 Task: Check the percentage active listings of eat-in area in the last 5 years.
Action: Mouse moved to (753, 218)
Screenshot: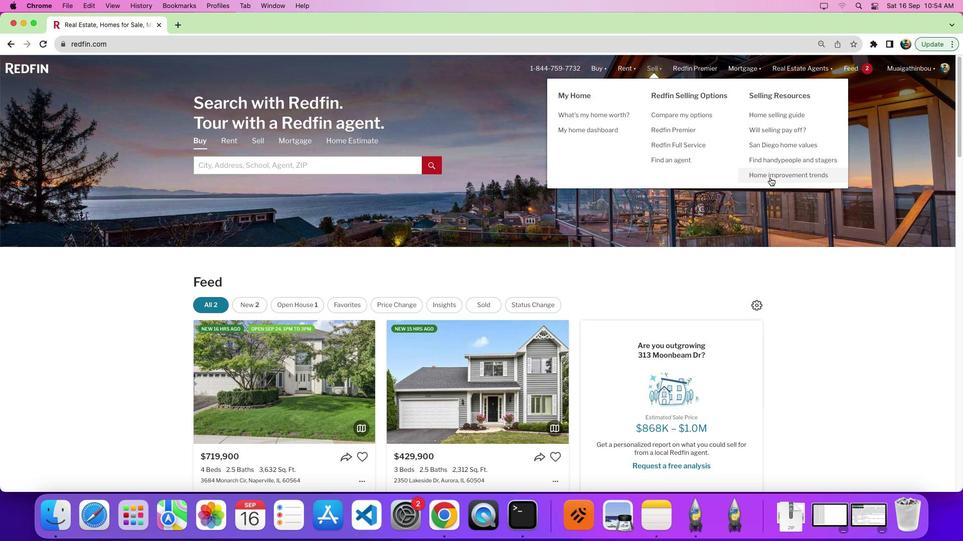 
Action: Mouse pressed left at (753, 218)
Screenshot: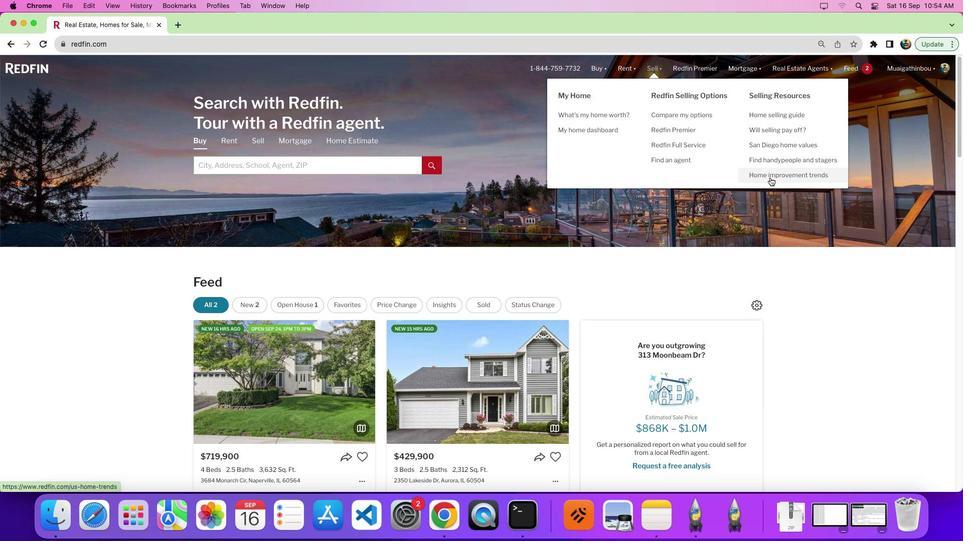 
Action: Mouse pressed left at (753, 218)
Screenshot: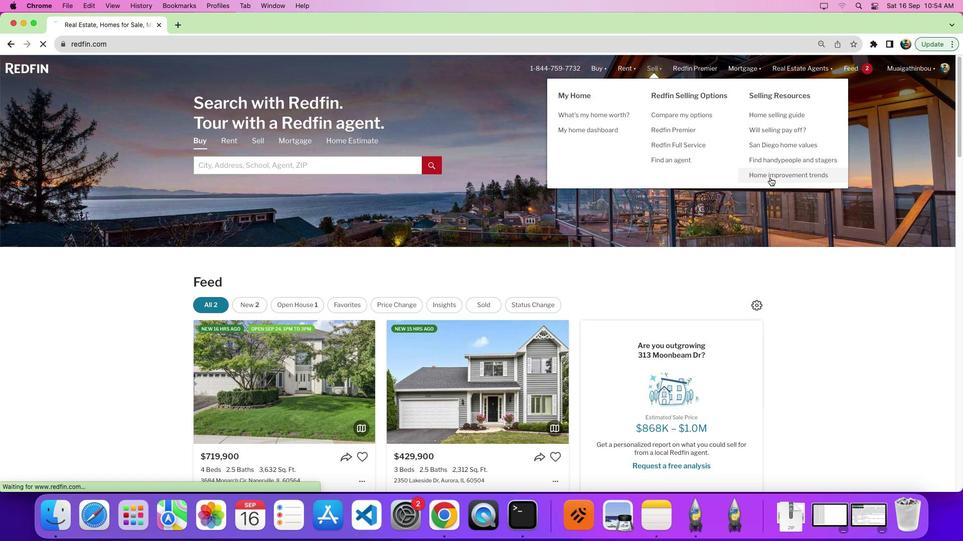 
Action: Mouse moved to (288, 226)
Screenshot: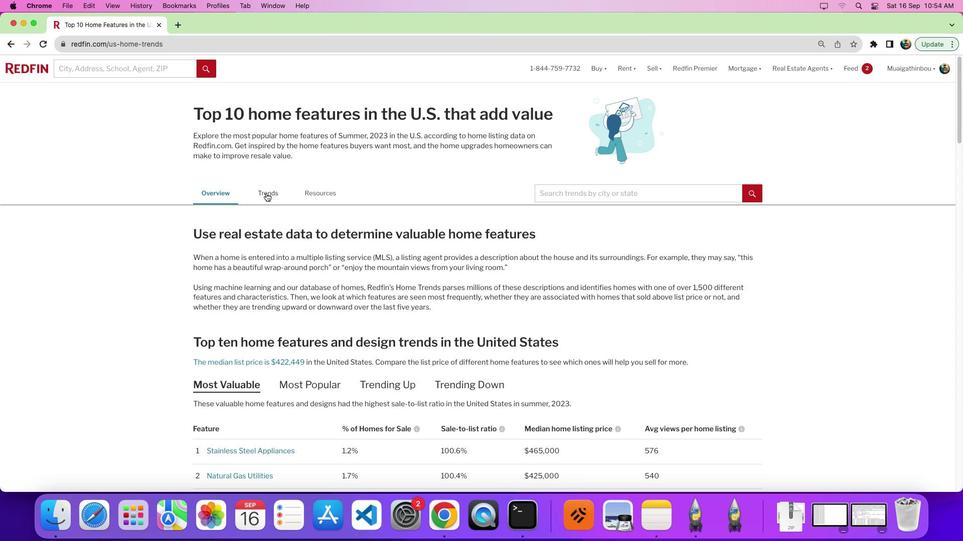 
Action: Mouse pressed left at (288, 226)
Screenshot: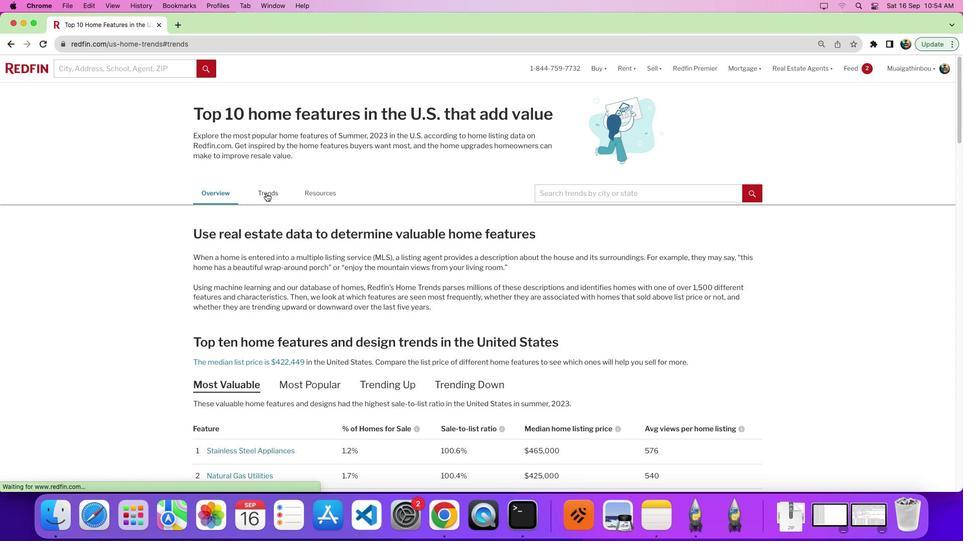 
Action: Mouse moved to (472, 268)
Screenshot: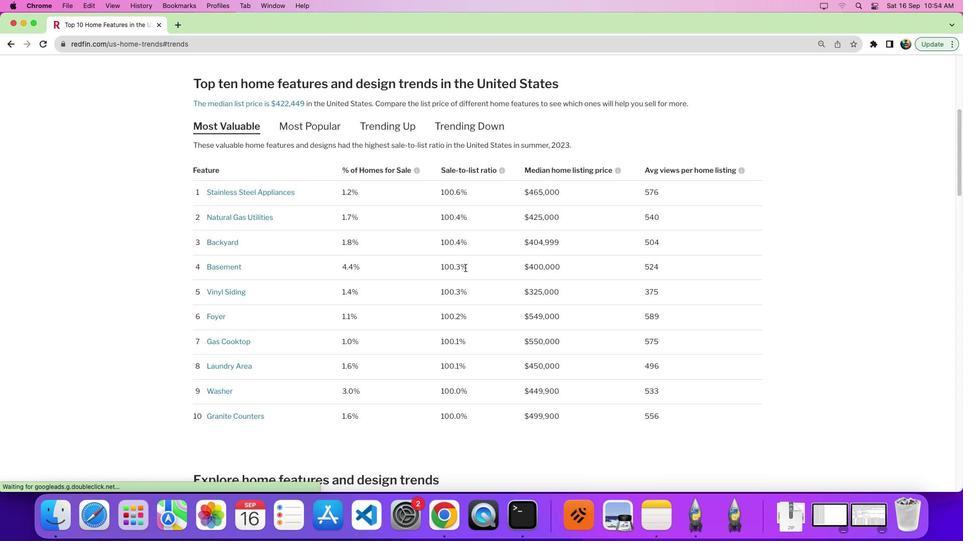 
Action: Mouse scrolled (472, 268) with delta (44, 117)
Screenshot: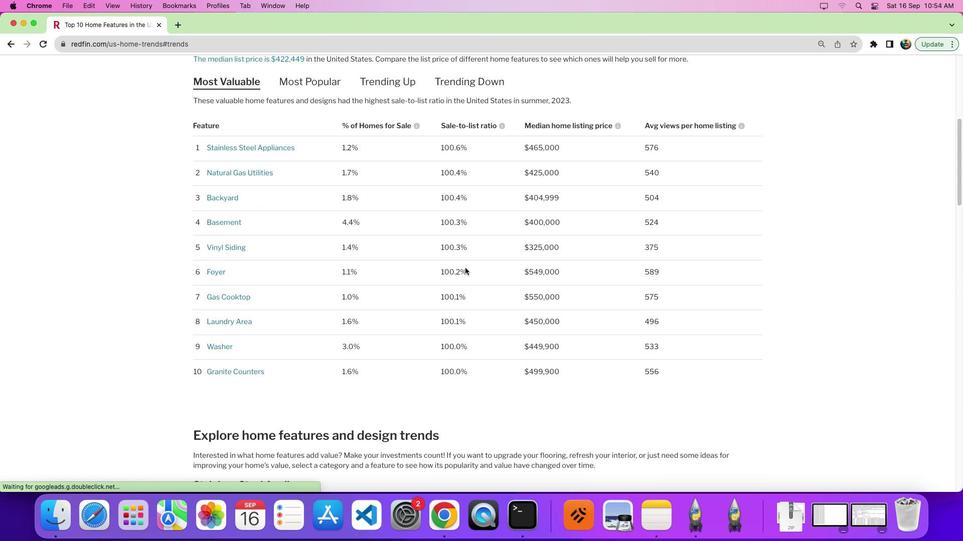 
Action: Mouse scrolled (472, 268) with delta (44, 117)
Screenshot: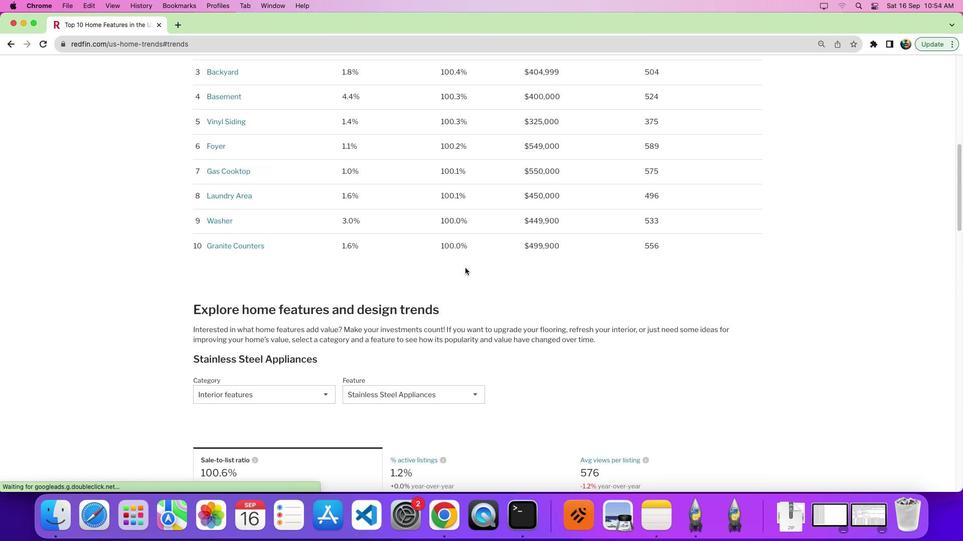 
Action: Mouse scrolled (472, 268) with delta (44, 115)
Screenshot: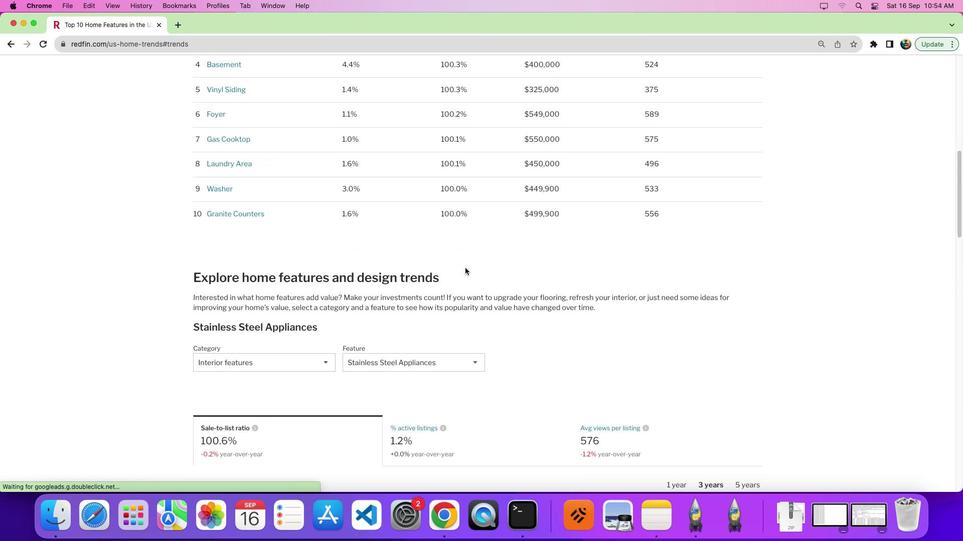 
Action: Mouse scrolled (472, 268) with delta (44, 117)
Screenshot: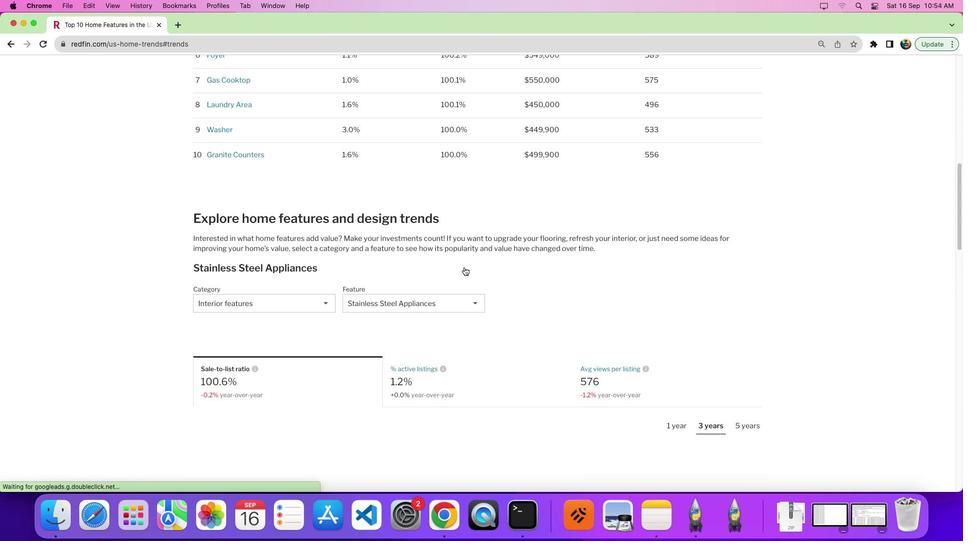 
Action: Mouse scrolled (472, 268) with delta (44, 117)
Screenshot: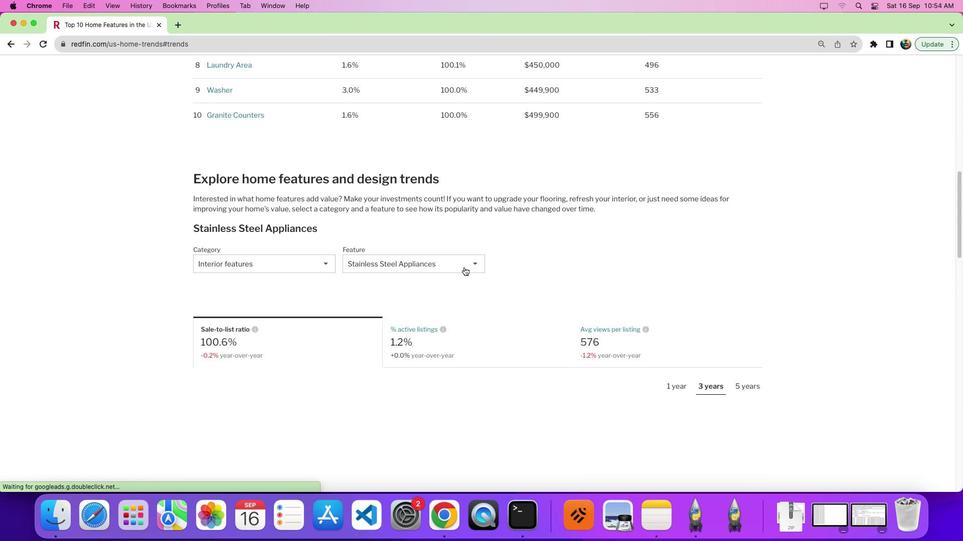 
Action: Mouse scrolled (472, 268) with delta (44, 115)
Screenshot: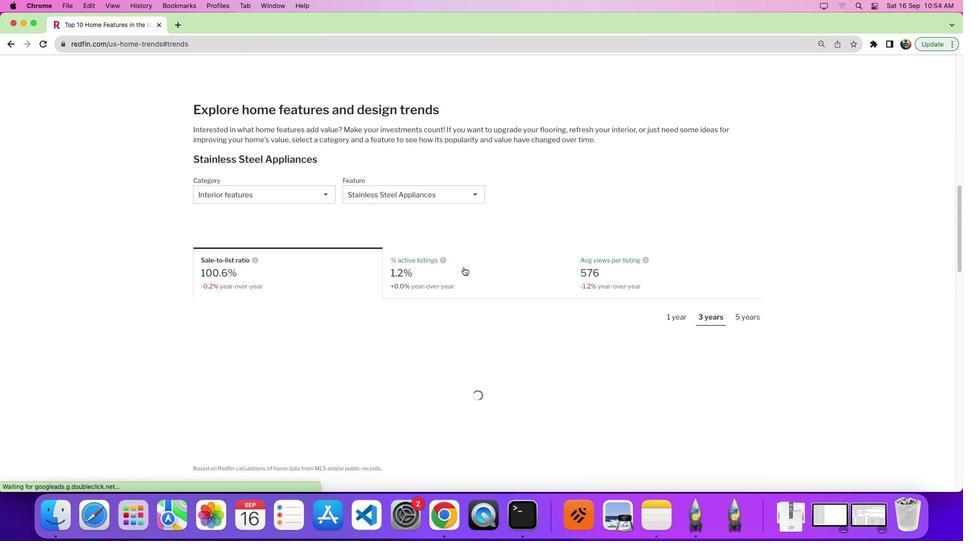 
Action: Mouse moved to (441, 237)
Screenshot: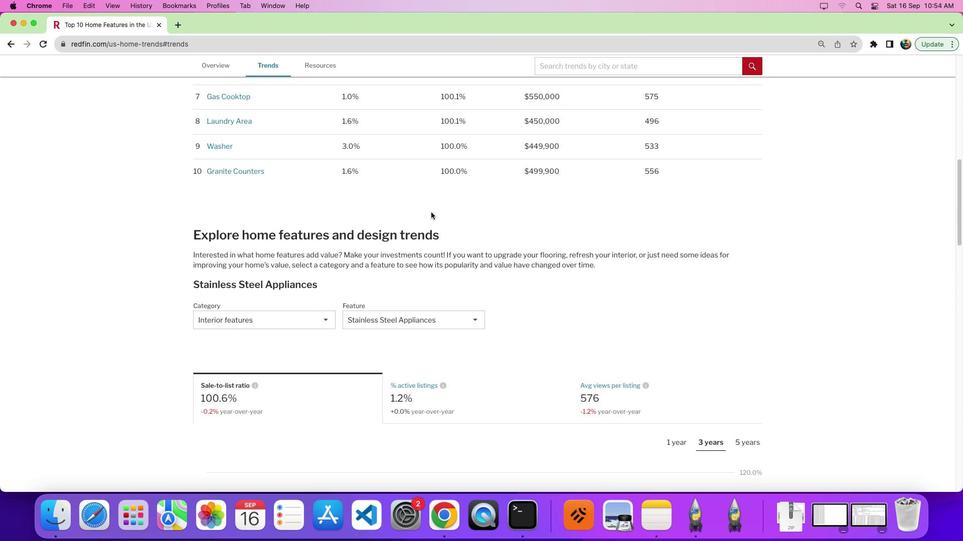 
Action: Mouse scrolled (441, 237) with delta (44, 117)
Screenshot: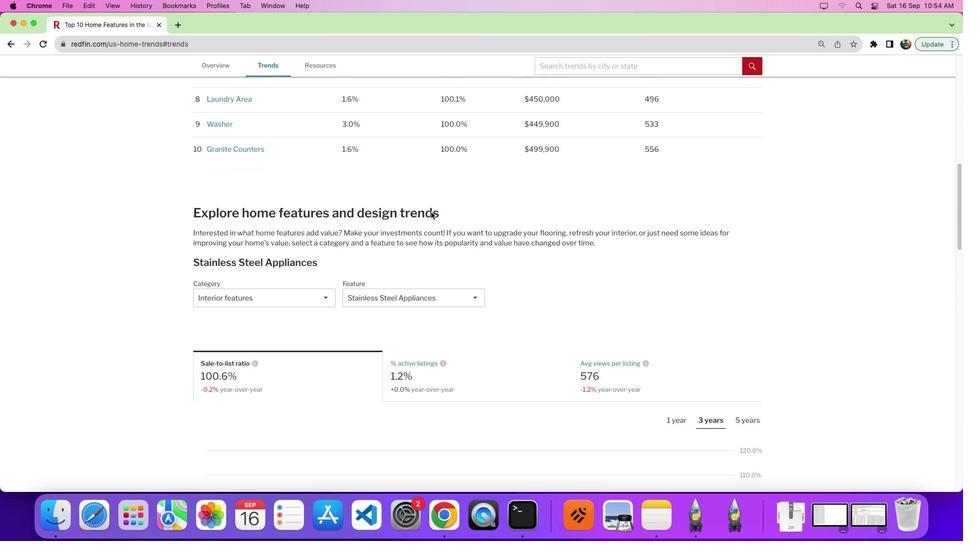 
Action: Mouse scrolled (441, 237) with delta (44, 117)
Screenshot: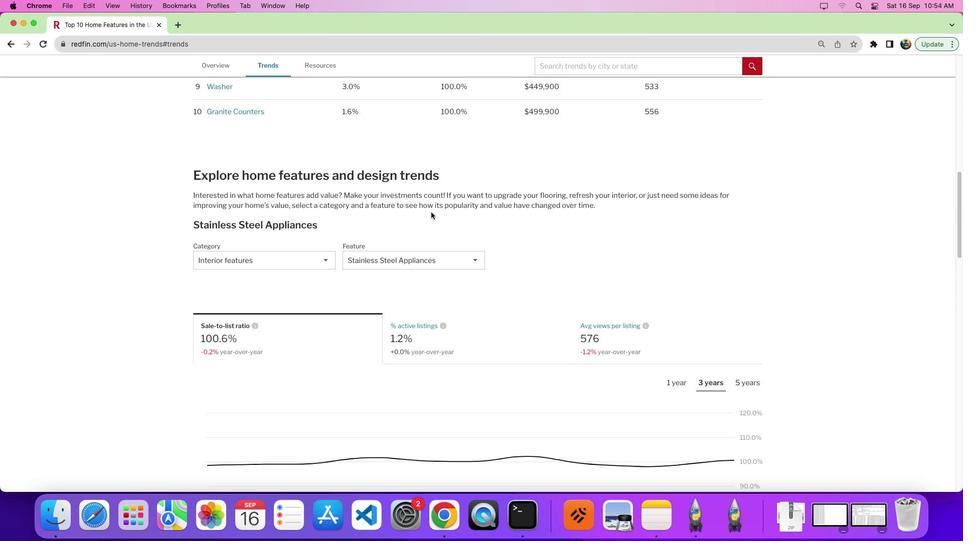 
Action: Mouse scrolled (441, 237) with delta (44, 116)
Screenshot: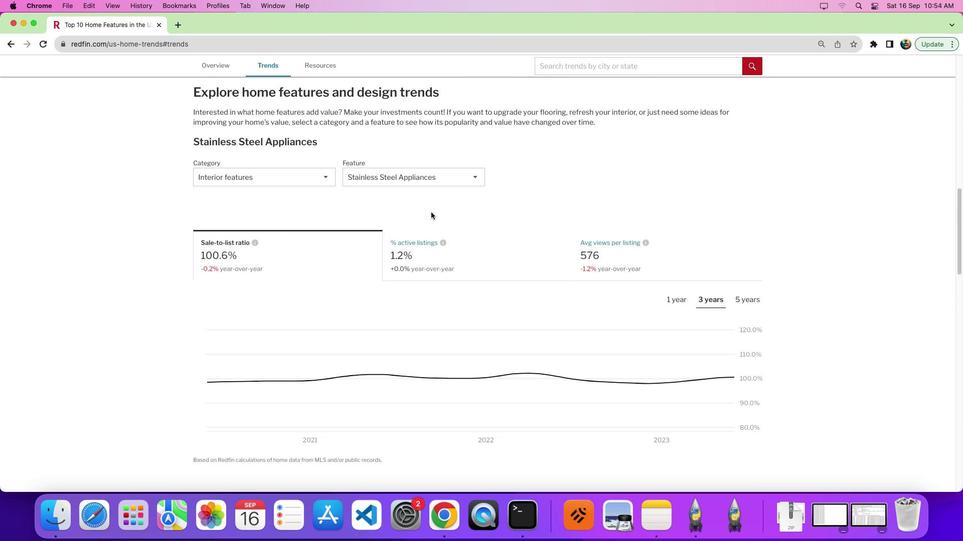
Action: Mouse moved to (444, 241)
Screenshot: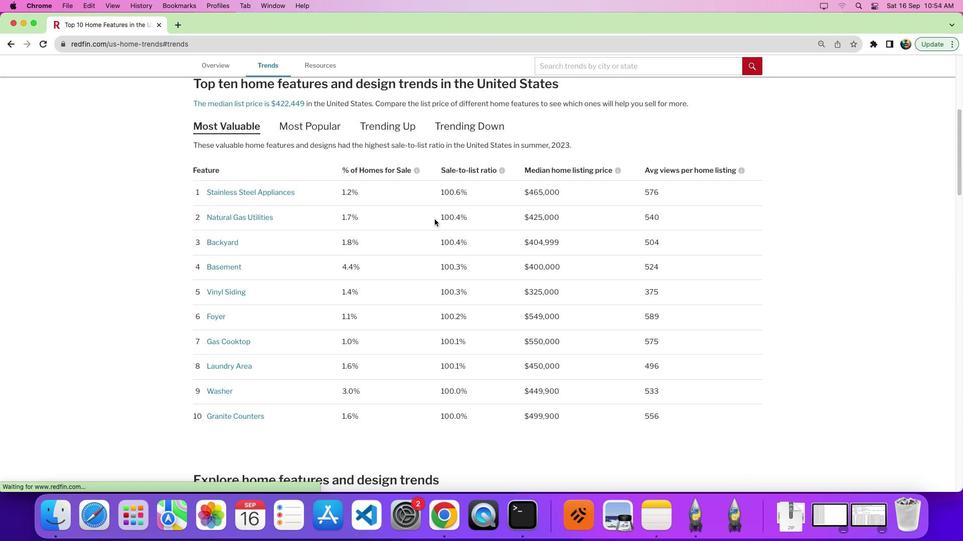 
Action: Mouse scrolled (444, 241) with delta (44, 117)
Screenshot: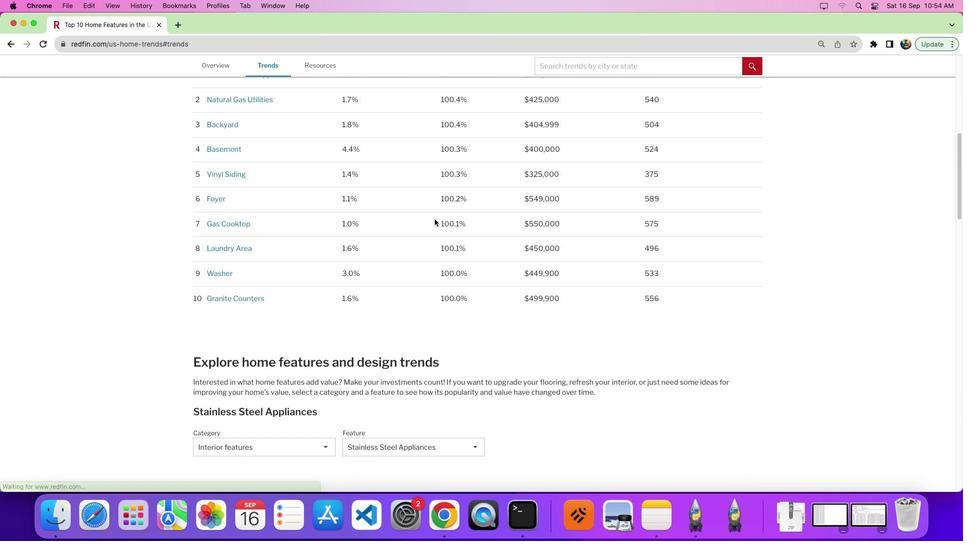 
Action: Mouse moved to (444, 241)
Screenshot: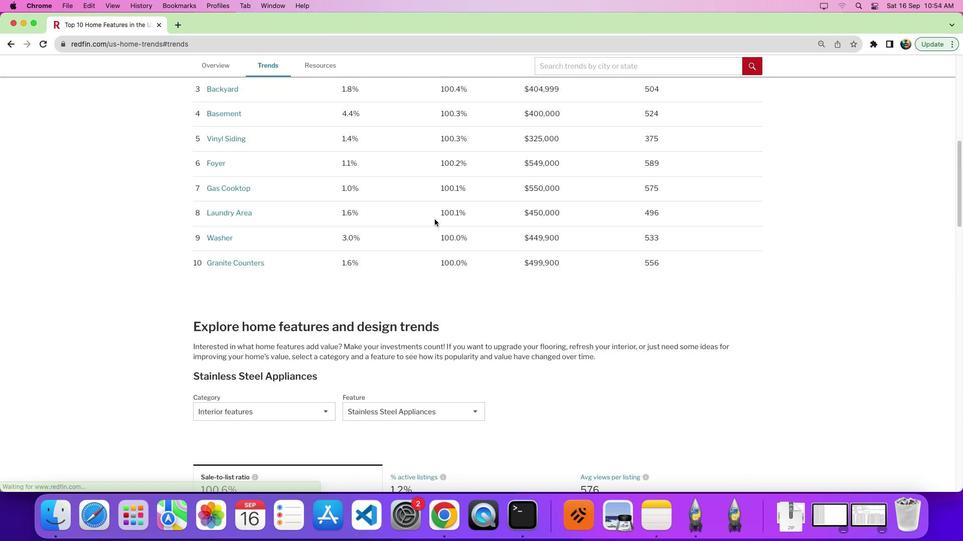 
Action: Mouse scrolled (444, 241) with delta (44, 117)
Screenshot: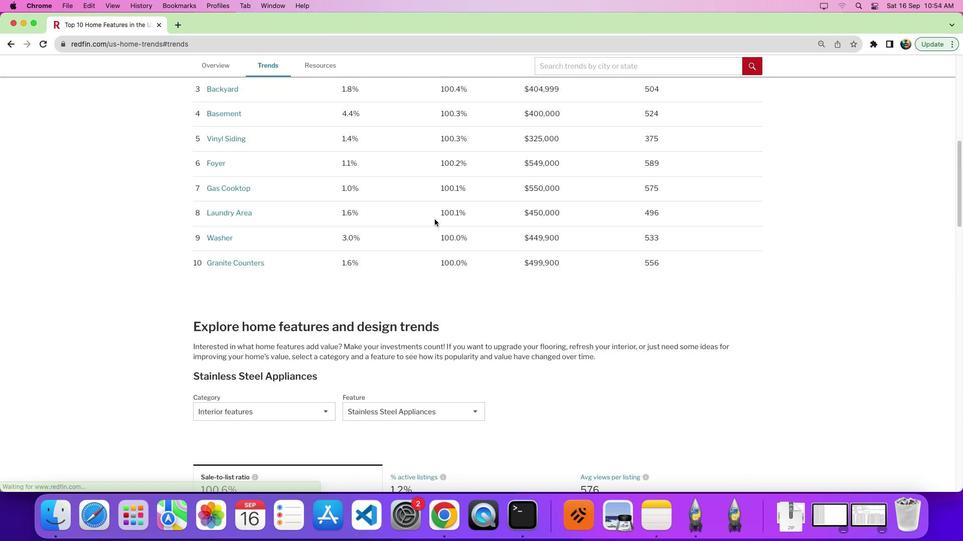 
Action: Mouse scrolled (444, 241) with delta (44, 115)
Screenshot: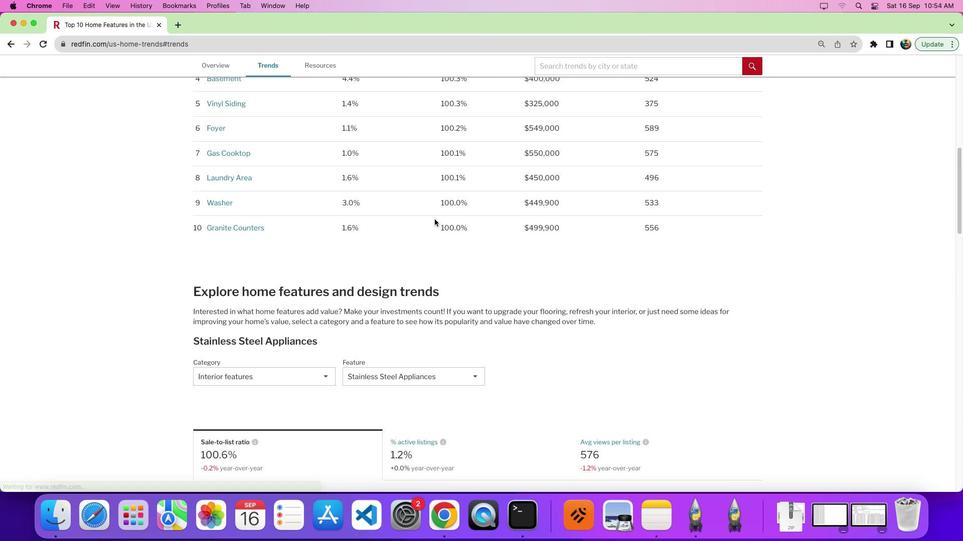 
Action: Mouse moved to (445, 241)
Screenshot: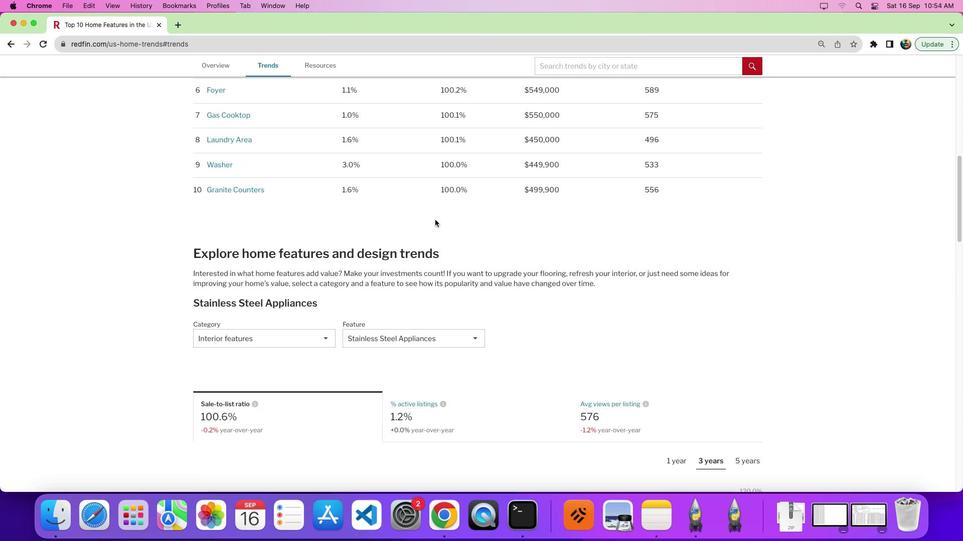 
Action: Mouse scrolled (445, 241) with delta (44, 117)
Screenshot: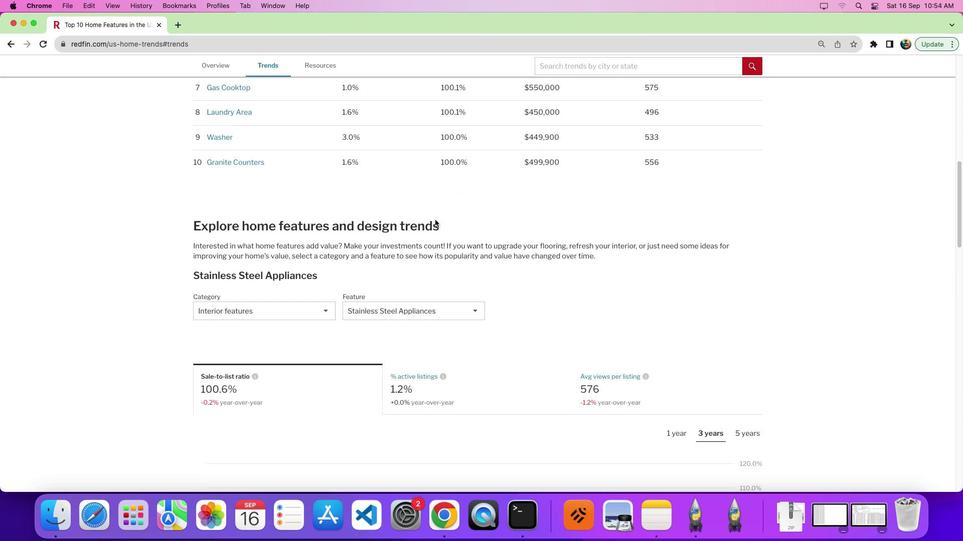 
Action: Mouse scrolled (445, 241) with delta (44, 117)
Screenshot: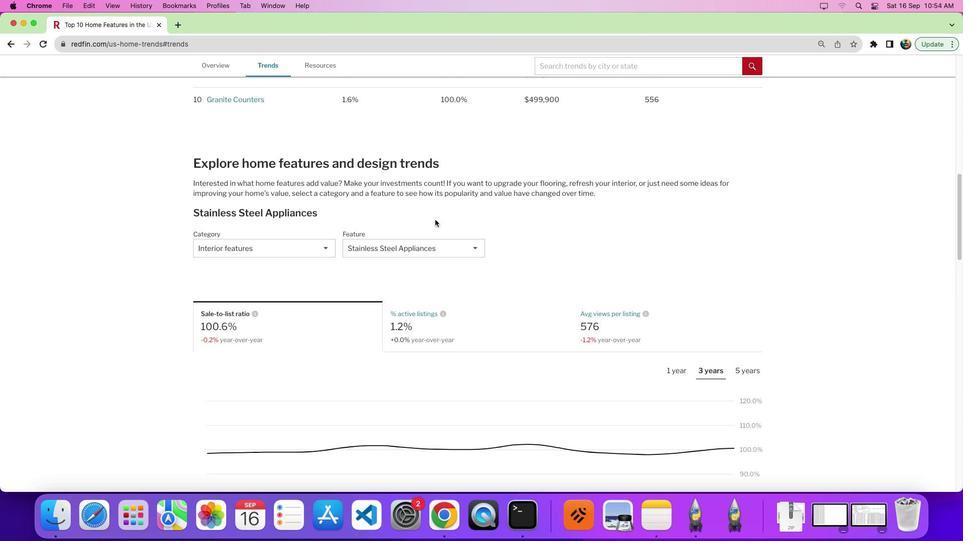 
Action: Mouse scrolled (445, 241) with delta (44, 115)
Screenshot: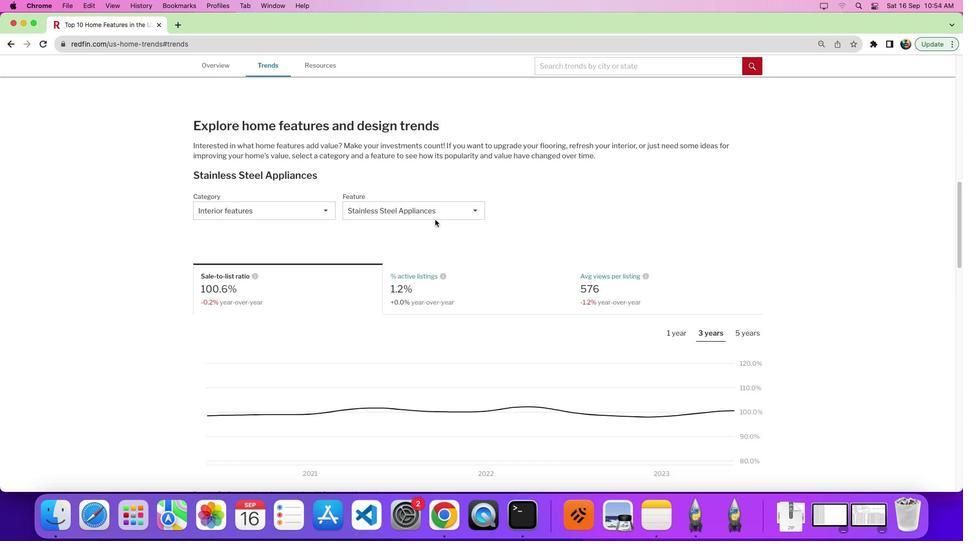 
Action: Mouse moved to (444, 237)
Screenshot: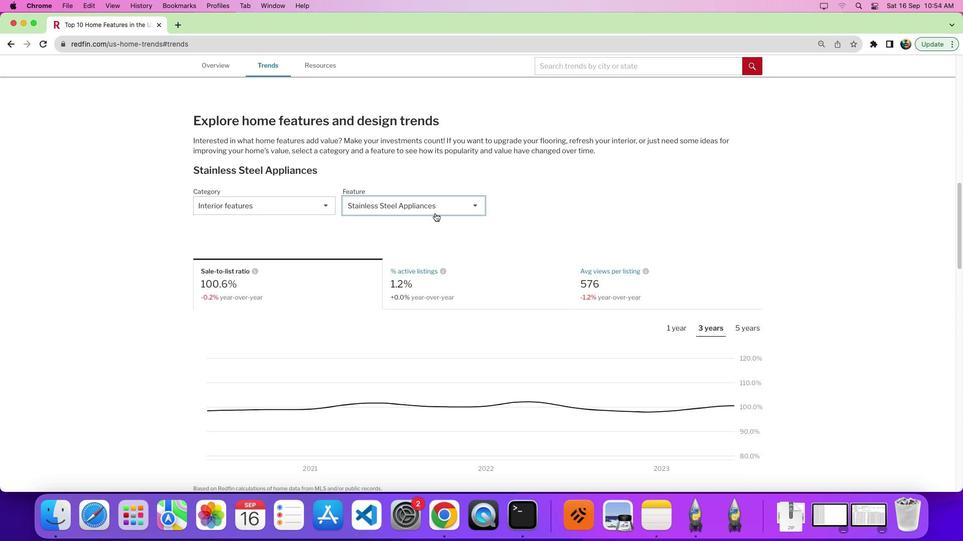 
Action: Mouse pressed left at (444, 237)
Screenshot: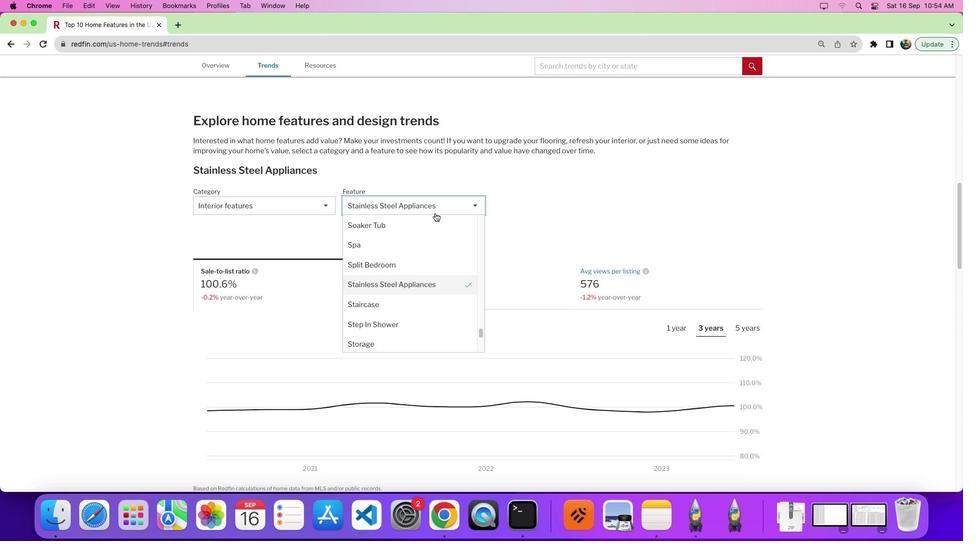 
Action: Mouse moved to (429, 285)
Screenshot: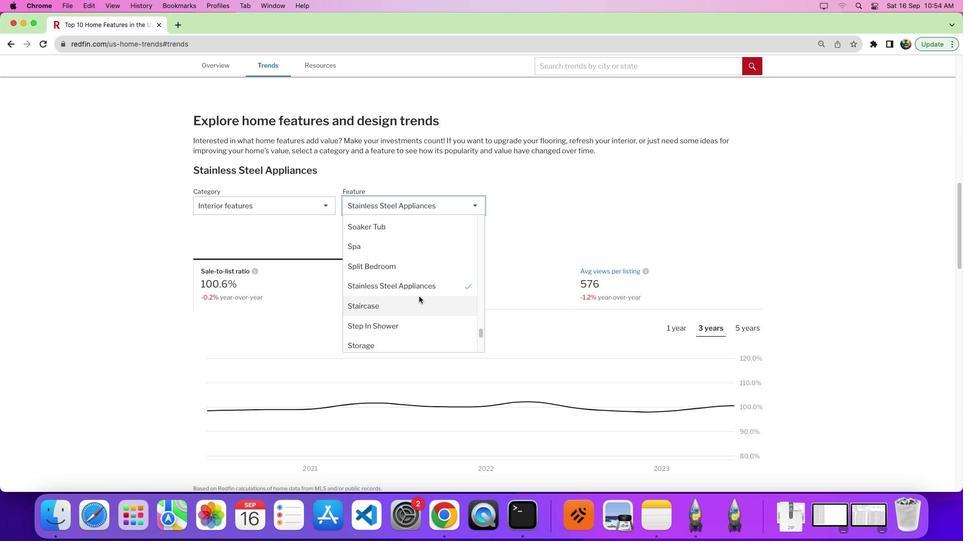 
Action: Mouse scrolled (429, 285) with delta (44, 117)
Screenshot: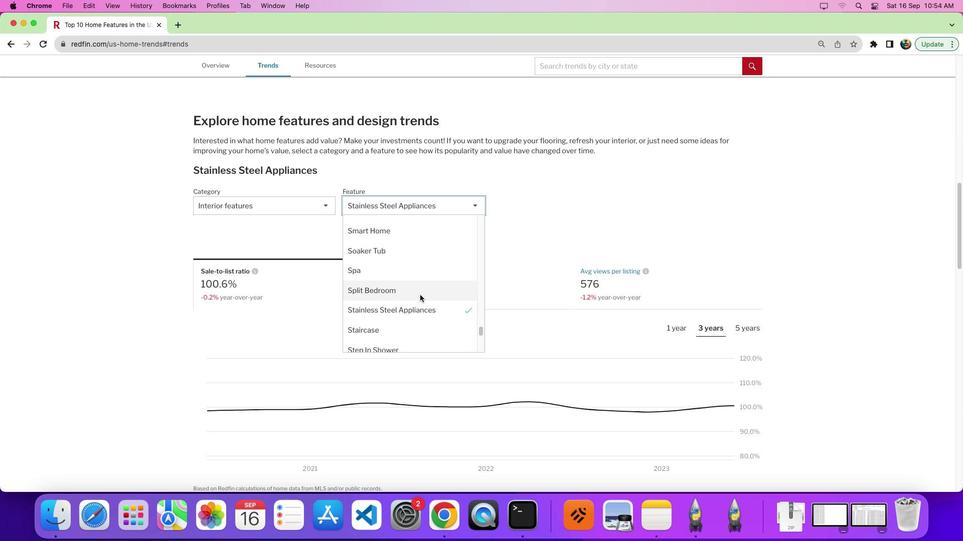 
Action: Mouse scrolled (429, 285) with delta (44, 117)
Screenshot: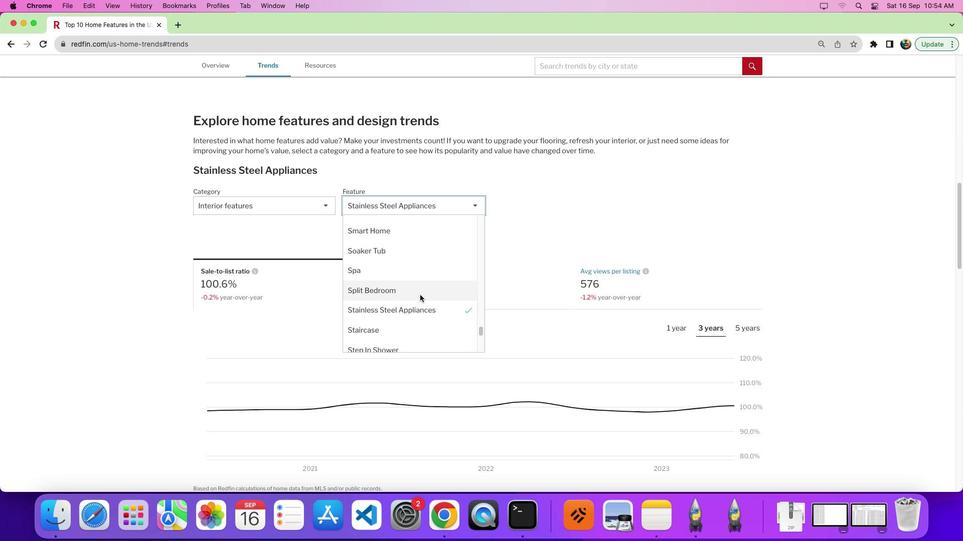 
Action: Mouse moved to (431, 283)
Screenshot: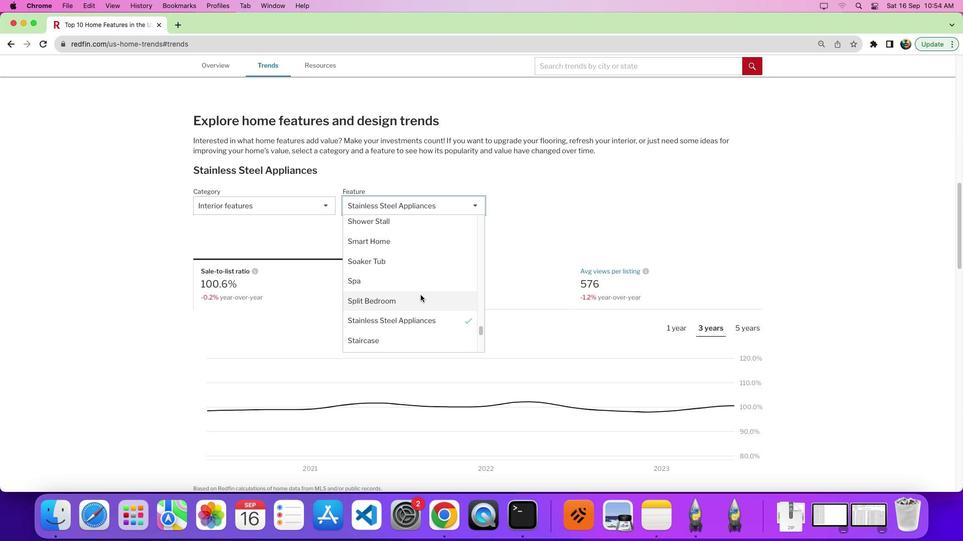 
Action: Mouse scrolled (431, 283) with delta (44, 117)
Screenshot: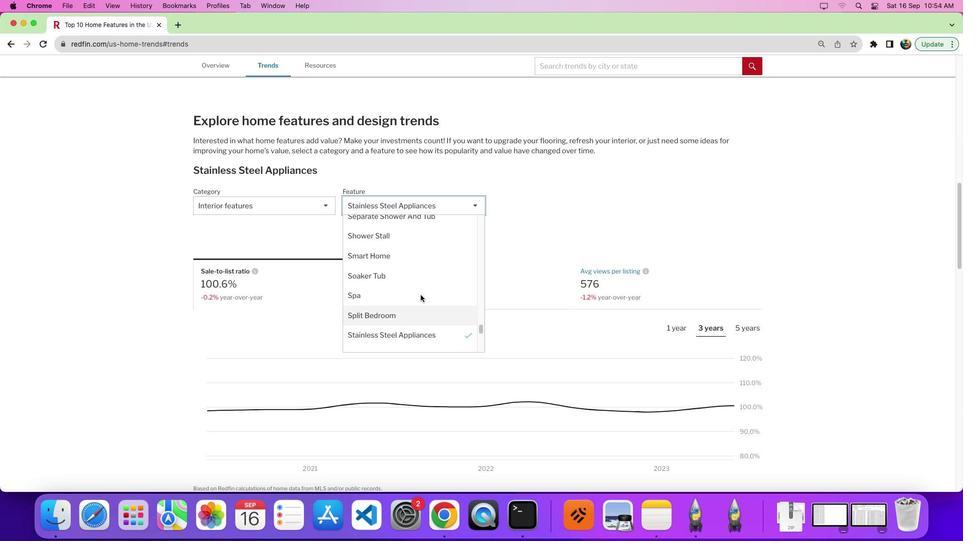 
Action: Mouse scrolled (431, 283) with delta (44, 117)
Screenshot: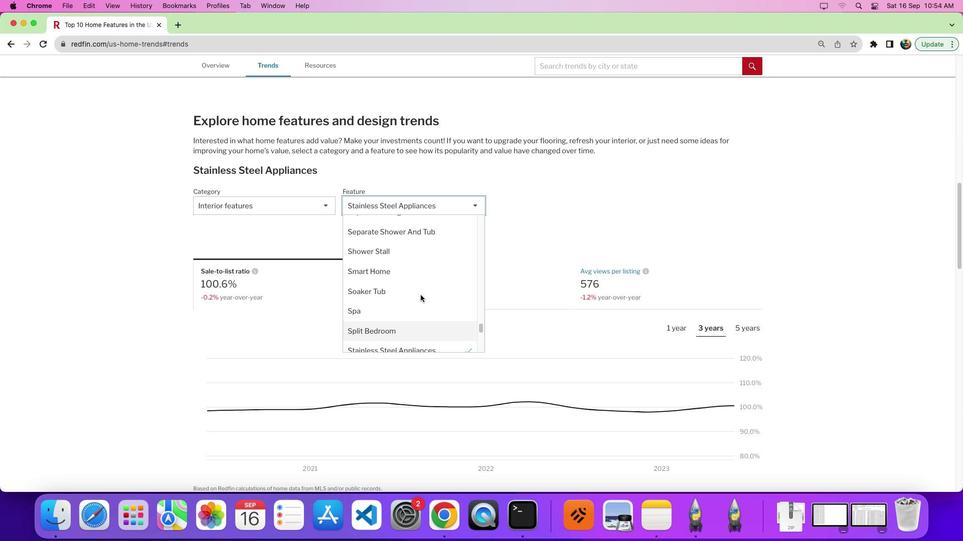 
Action: Mouse scrolled (431, 283) with delta (44, 117)
Screenshot: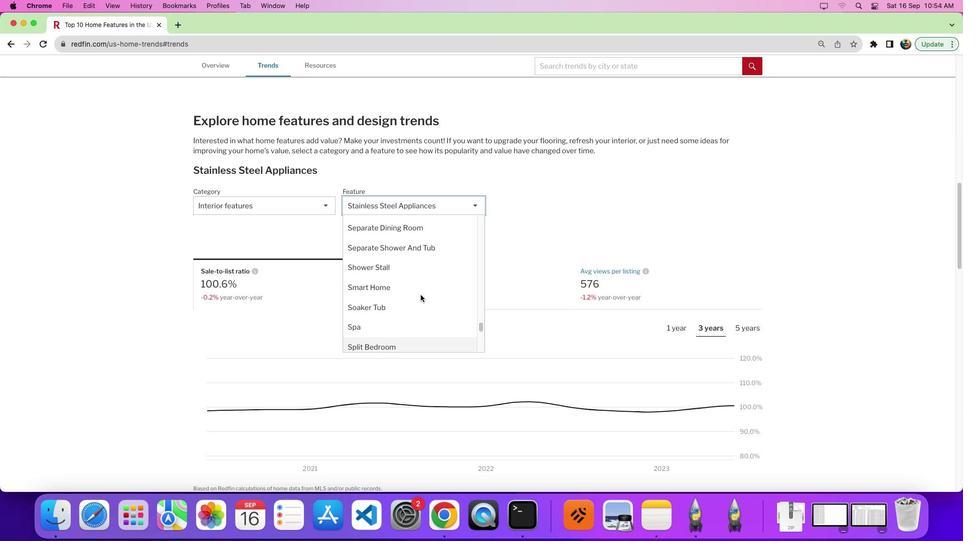 
Action: Mouse scrolled (431, 283) with delta (44, 117)
Screenshot: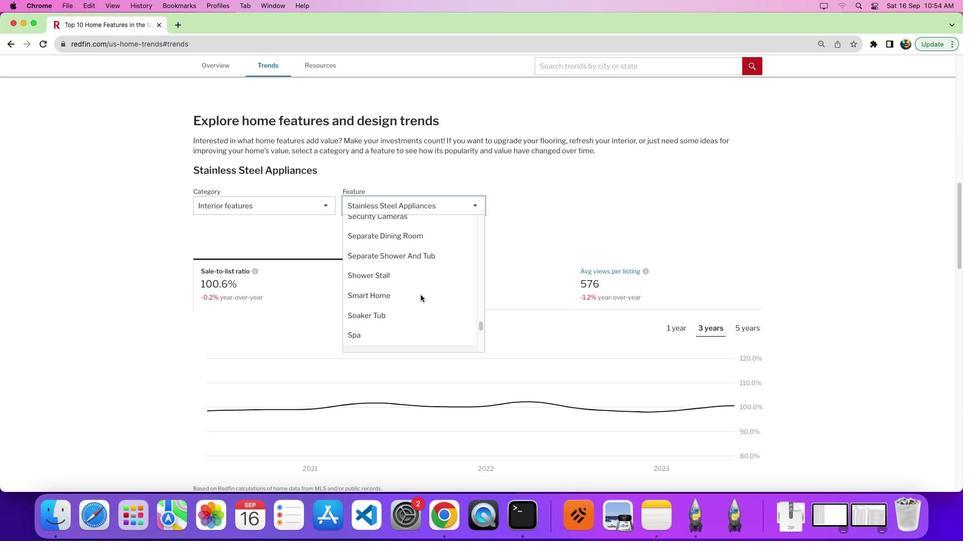 
Action: Mouse scrolled (431, 283) with delta (44, 117)
Screenshot: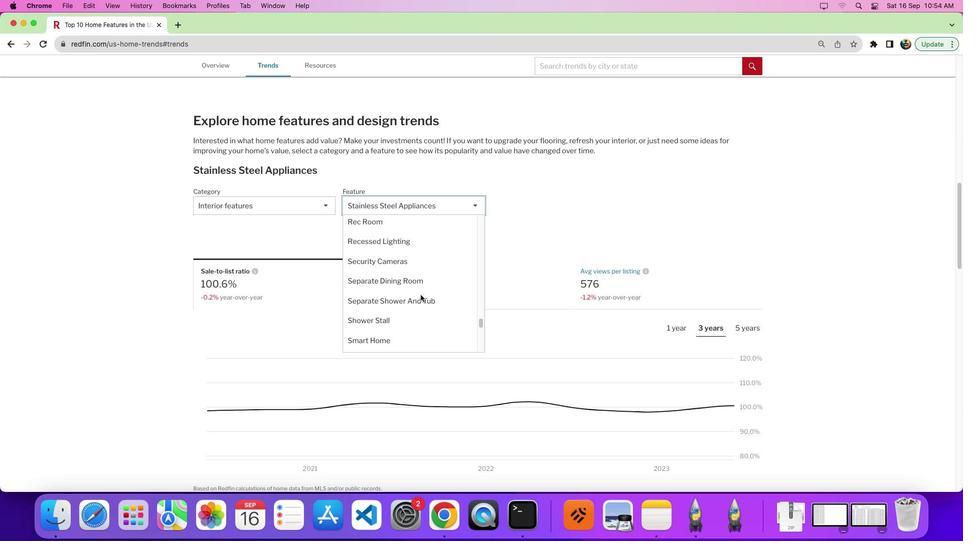 
Action: Mouse scrolled (431, 283) with delta (44, 117)
Screenshot: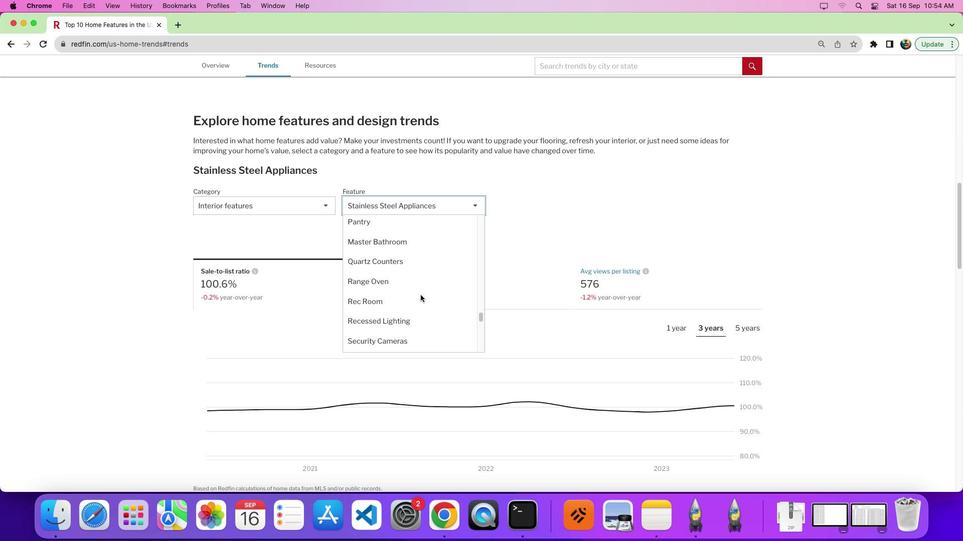 
Action: Mouse scrolled (431, 283) with delta (44, 119)
Screenshot: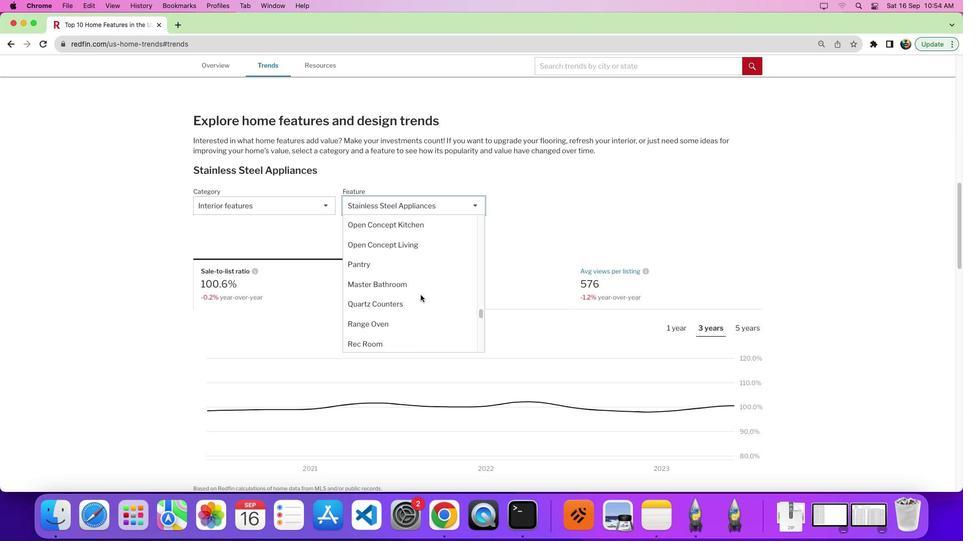 
Action: Mouse scrolled (431, 283) with delta (44, 117)
Screenshot: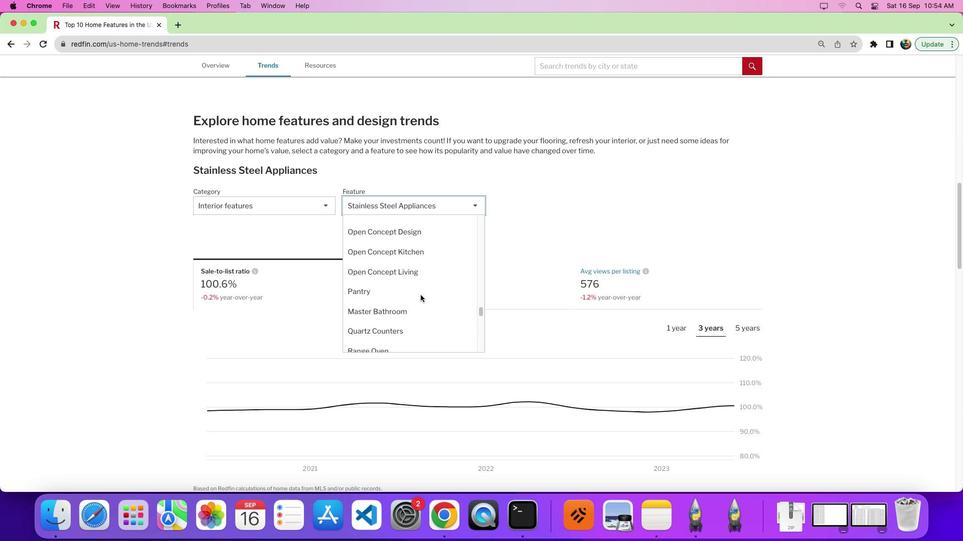 
Action: Mouse scrolled (431, 283) with delta (44, 117)
Screenshot: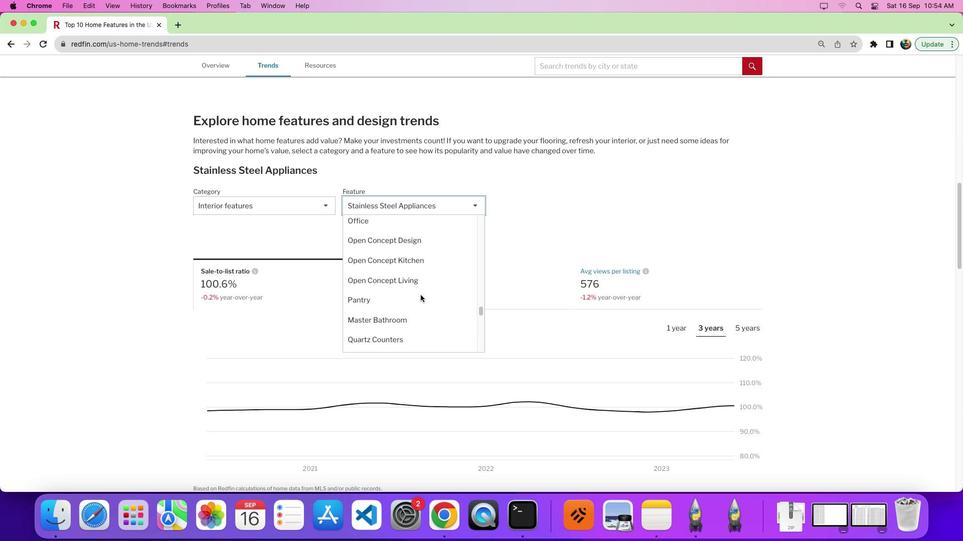 
Action: Mouse scrolled (431, 283) with delta (44, 117)
Screenshot: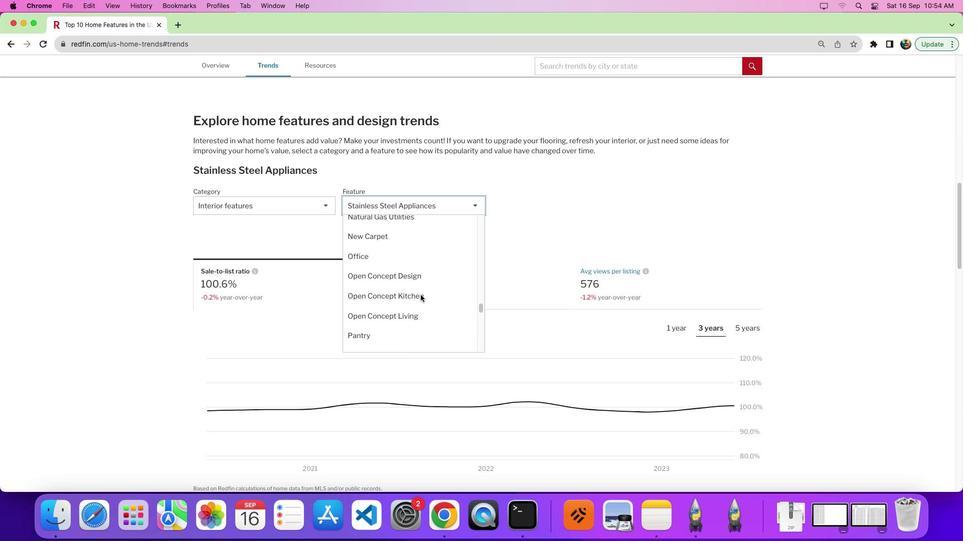 
Action: Mouse scrolled (431, 283) with delta (44, 117)
Screenshot: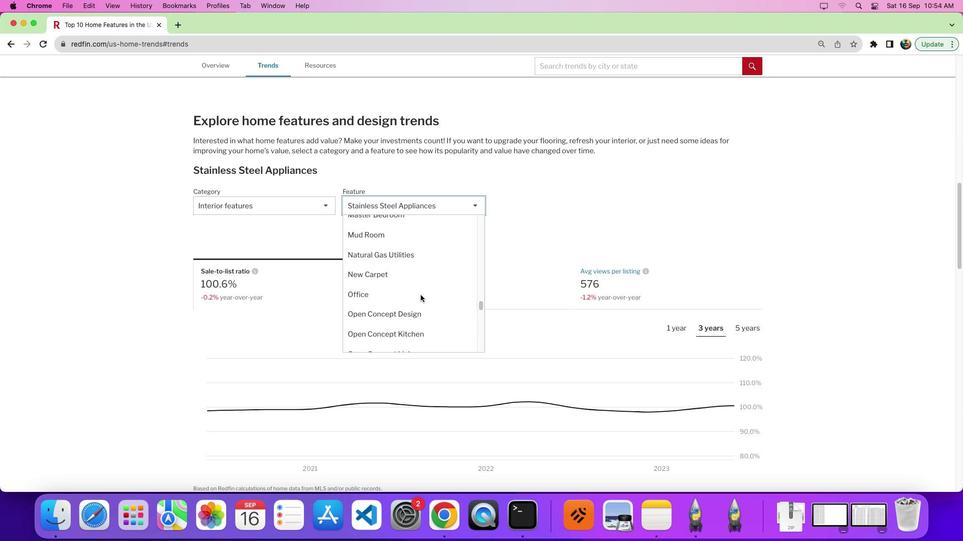 
Action: Mouse scrolled (431, 283) with delta (44, 118)
Screenshot: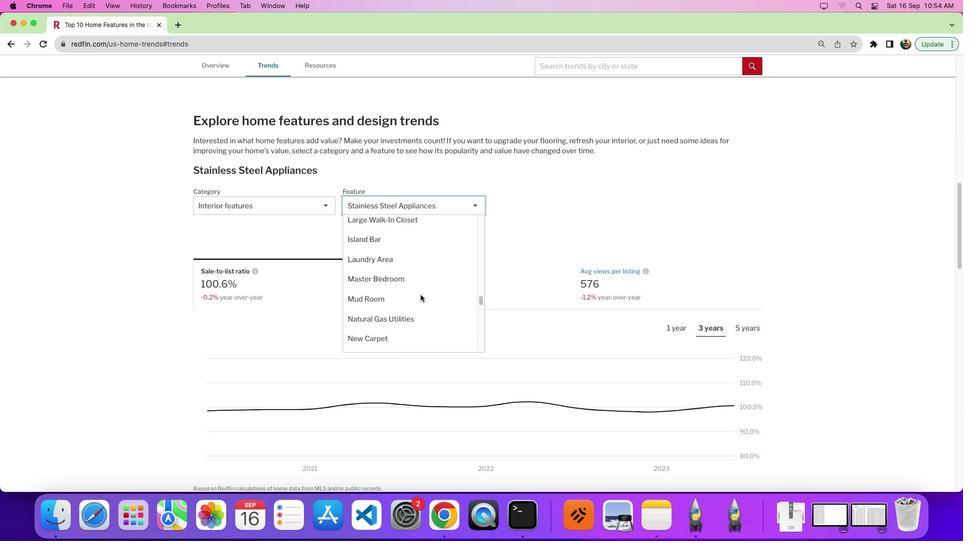 
Action: Mouse scrolled (431, 283) with delta (44, 117)
Screenshot: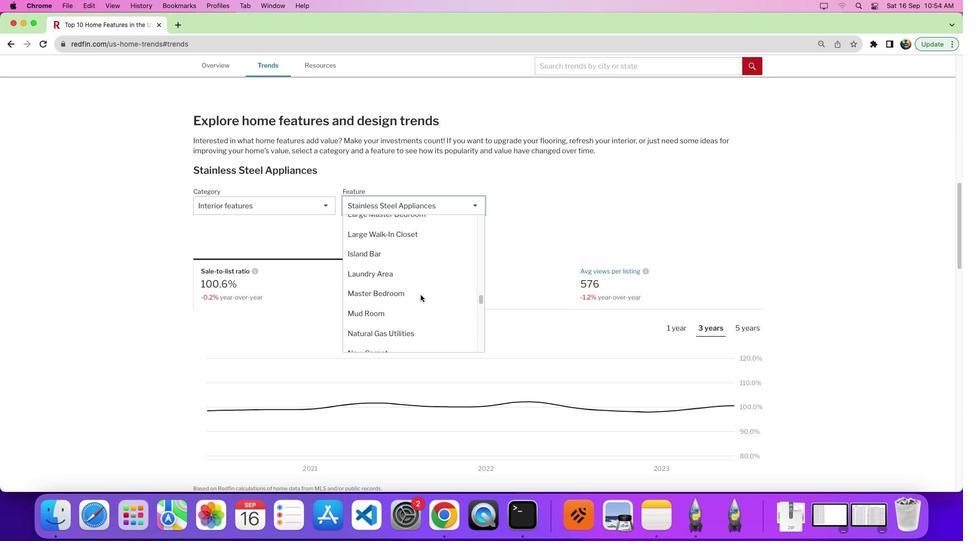 
Action: Mouse scrolled (431, 283) with delta (44, 117)
Screenshot: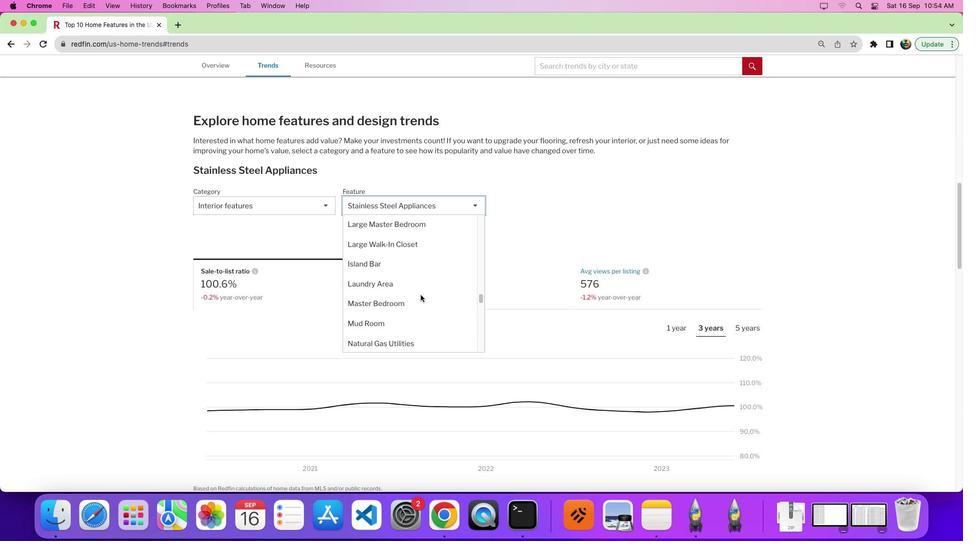 
Action: Mouse scrolled (431, 283) with delta (44, 117)
Screenshot: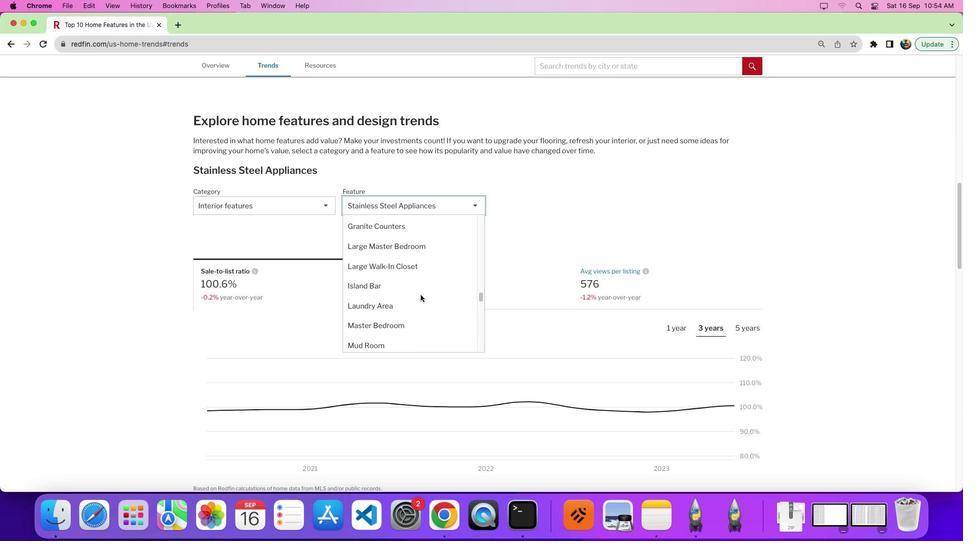 
Action: Mouse scrolled (431, 283) with delta (44, 117)
Screenshot: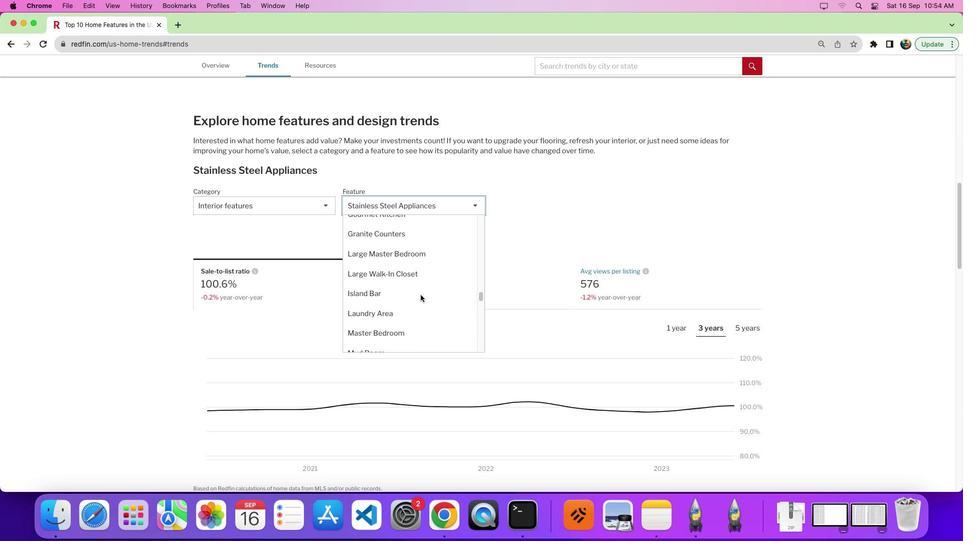 
Action: Mouse scrolled (431, 283) with delta (44, 117)
Screenshot: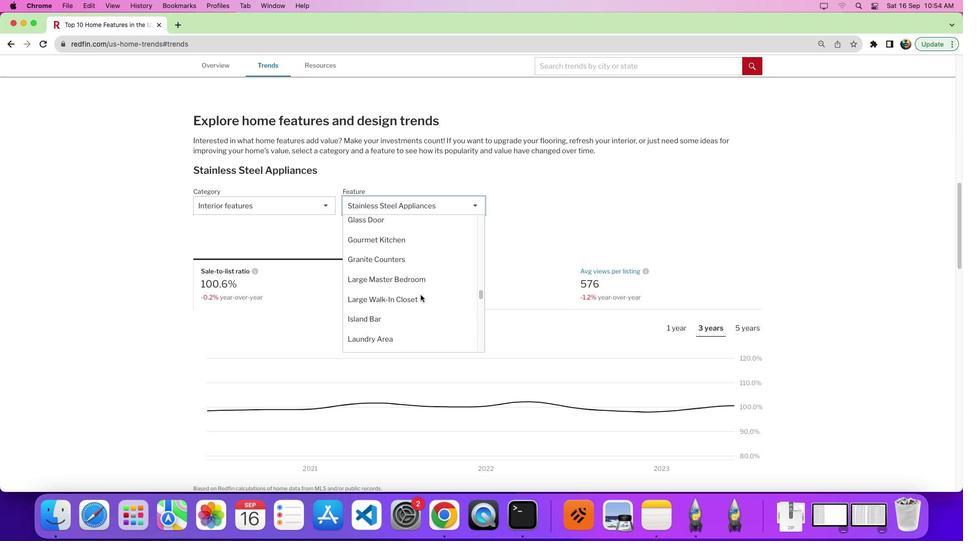 
Action: Mouse scrolled (431, 283) with delta (44, 117)
Screenshot: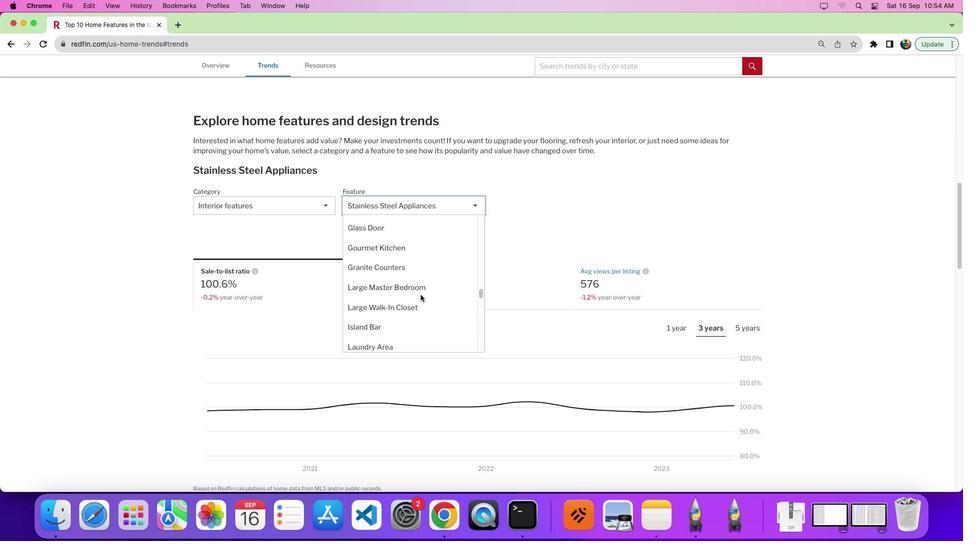 
Action: Mouse scrolled (431, 283) with delta (44, 117)
Screenshot: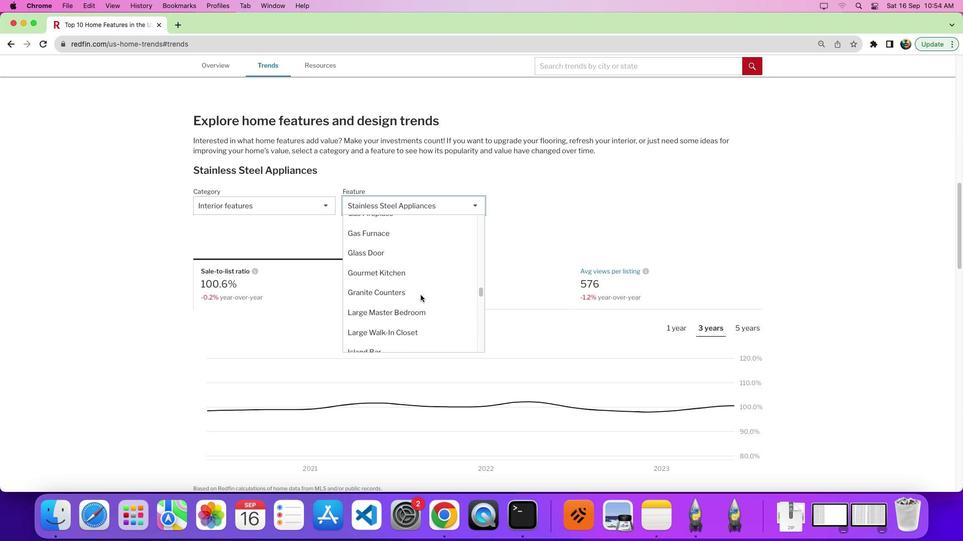
Action: Mouse scrolled (431, 283) with delta (44, 117)
Screenshot: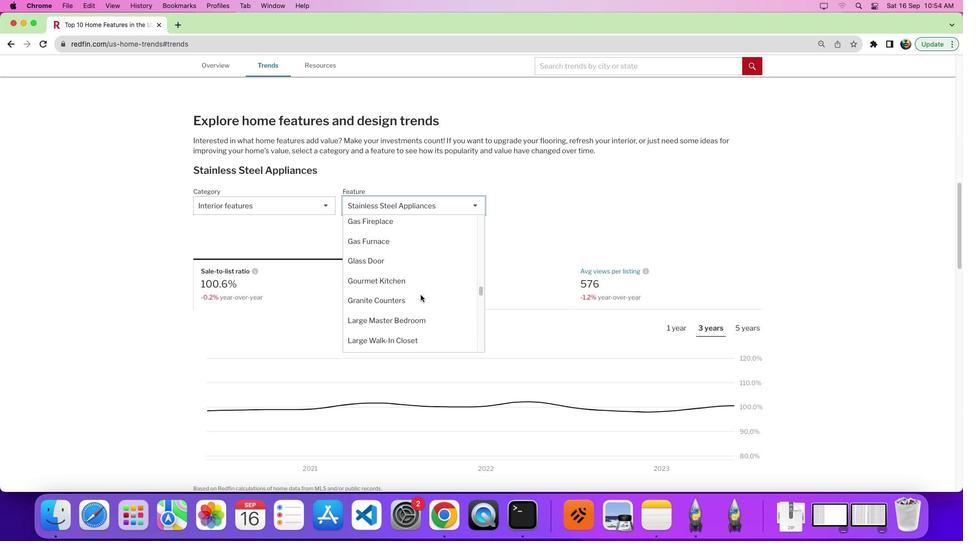 
Action: Mouse scrolled (431, 283) with delta (44, 117)
Screenshot: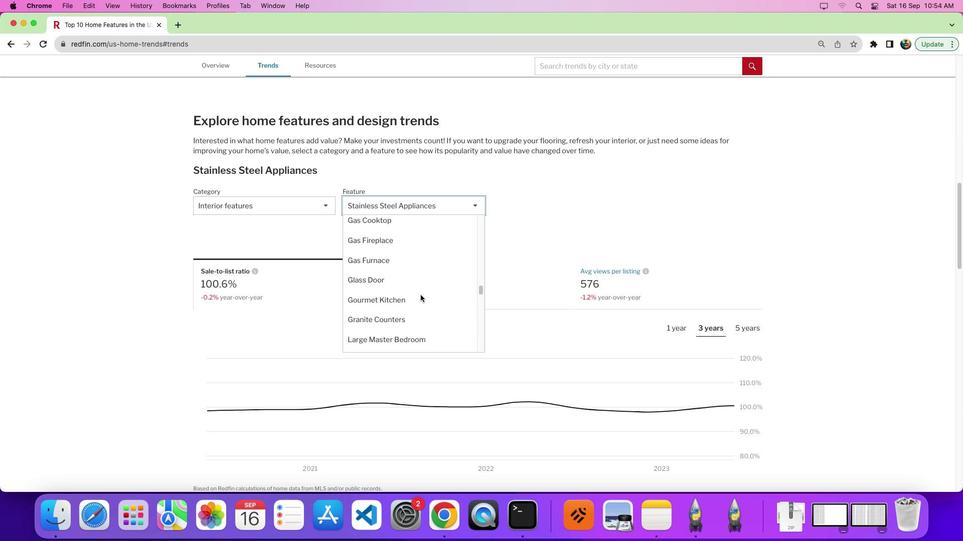 
Action: Mouse scrolled (431, 283) with delta (44, 117)
Screenshot: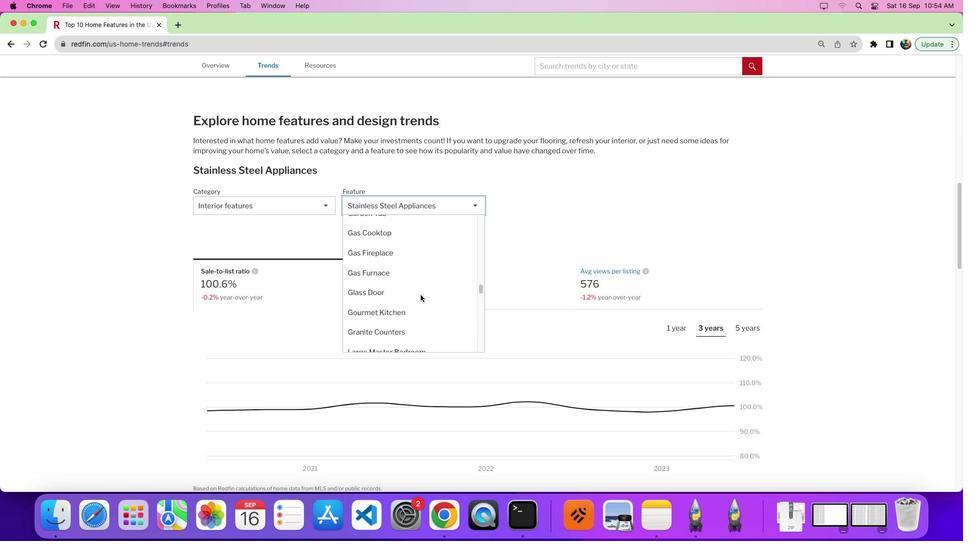 
Action: Mouse scrolled (431, 283) with delta (44, 117)
Screenshot: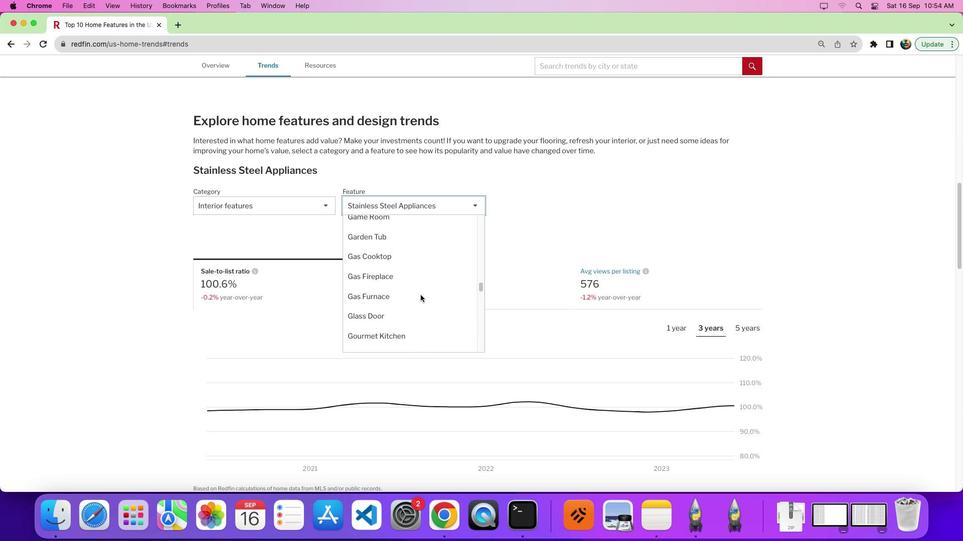 
Action: Mouse scrolled (431, 283) with delta (44, 117)
Screenshot: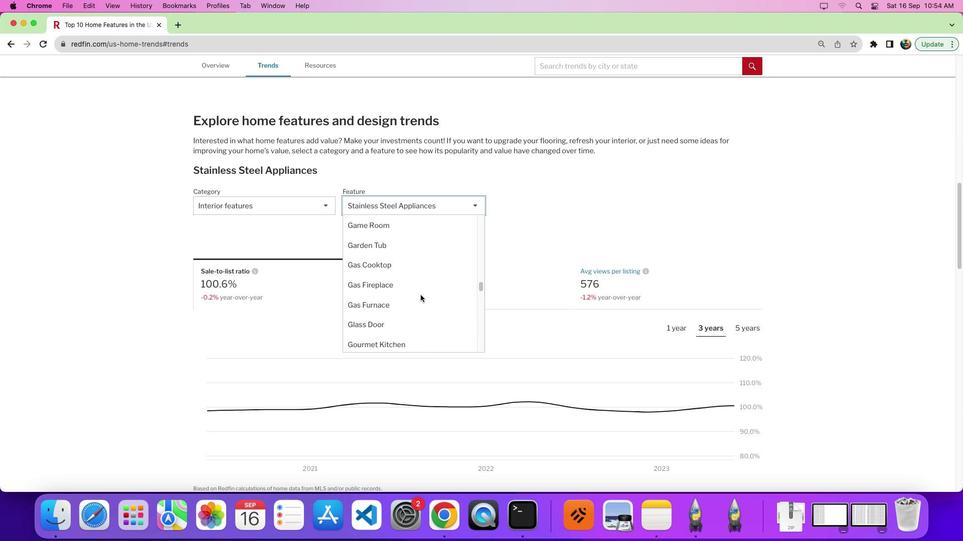 
Action: Mouse scrolled (431, 283) with delta (44, 117)
Screenshot: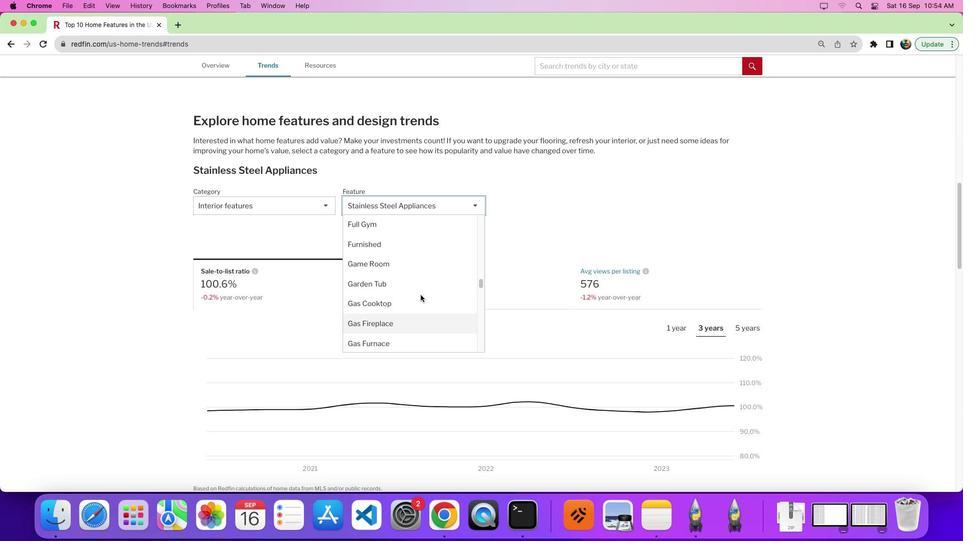 
Action: Mouse scrolled (431, 283) with delta (44, 117)
Screenshot: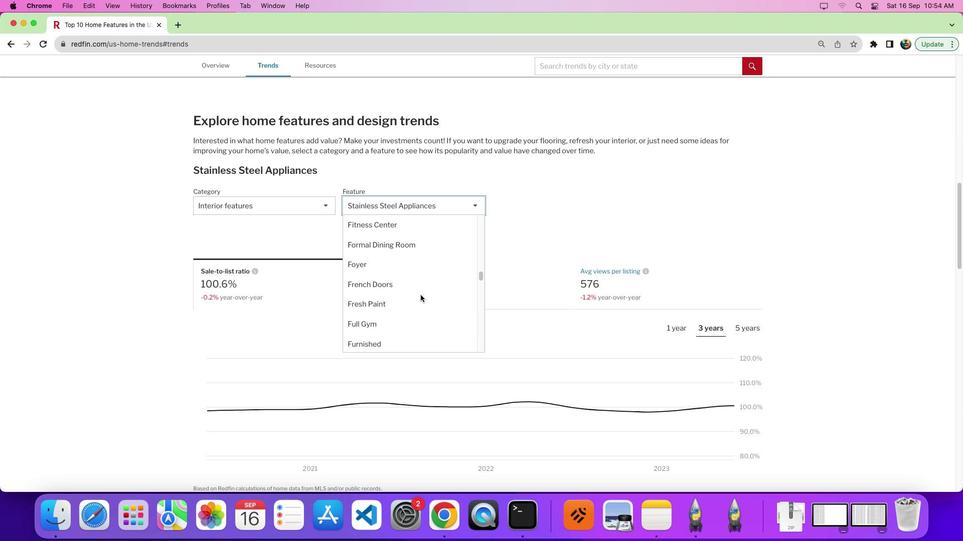 
Action: Mouse scrolled (431, 283) with delta (44, 119)
Screenshot: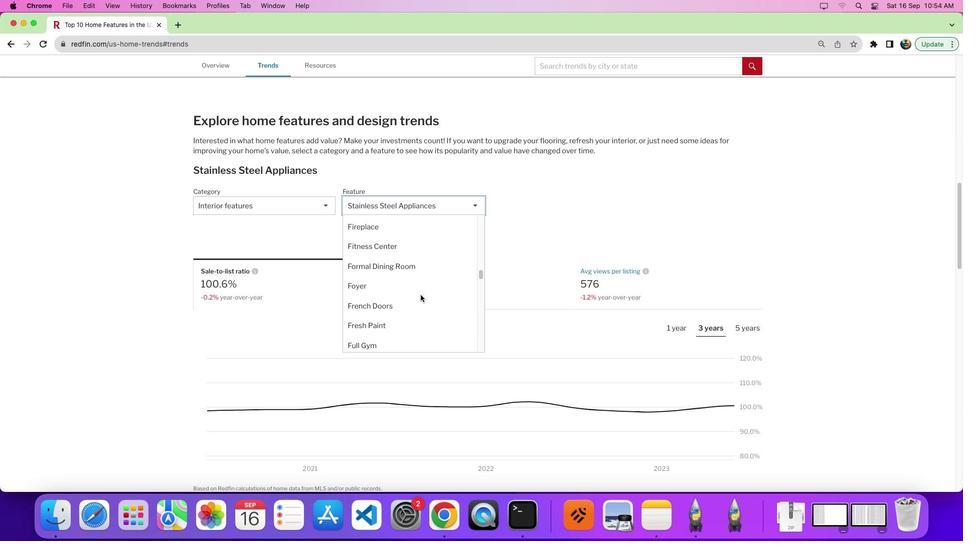 
Action: Mouse scrolled (431, 283) with delta (44, 117)
Screenshot: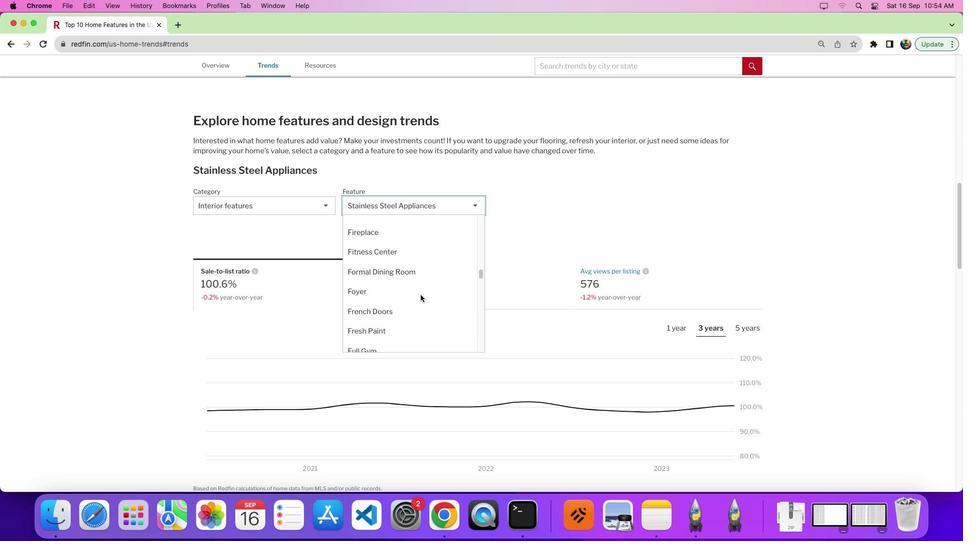 
Action: Mouse scrolled (431, 283) with delta (44, 117)
Screenshot: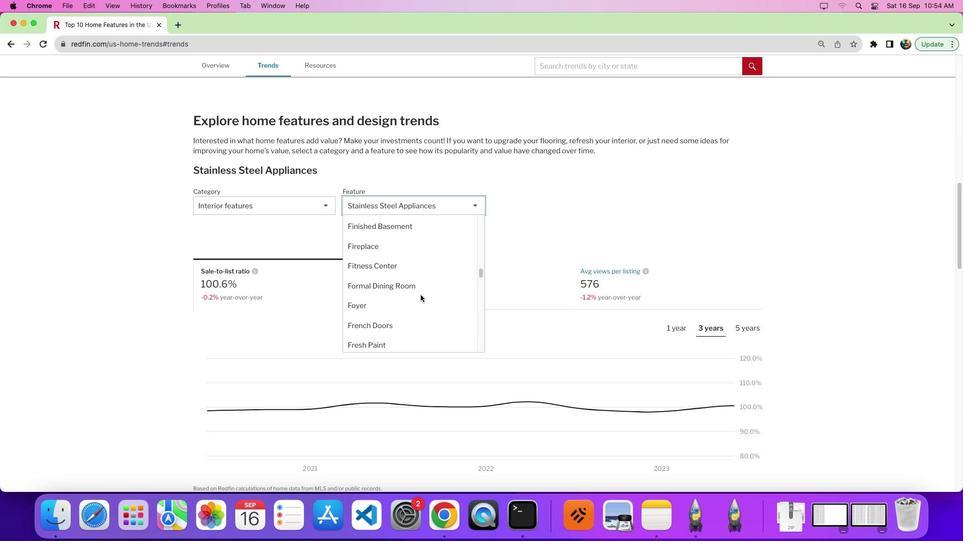 
Action: Mouse scrolled (431, 283) with delta (44, 117)
Screenshot: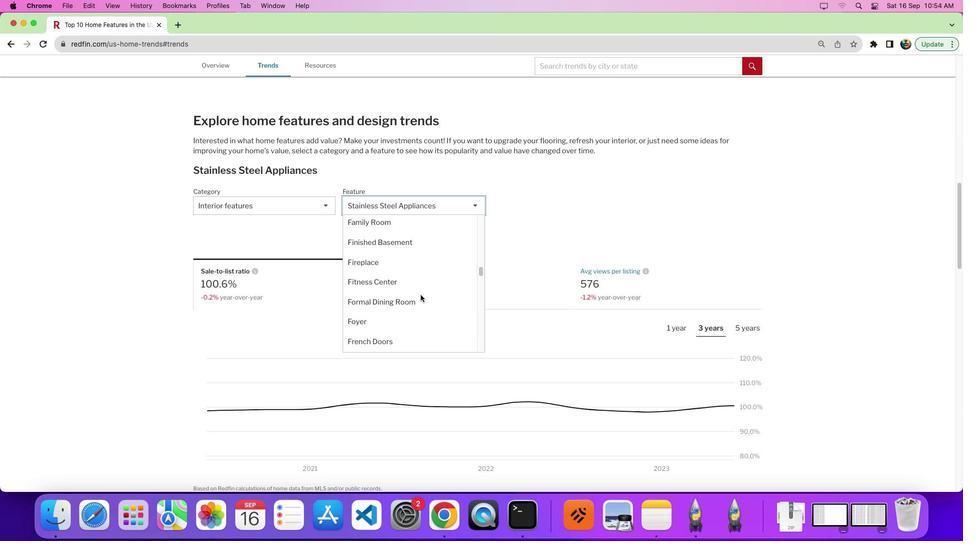
Action: Mouse scrolled (431, 283) with delta (44, 117)
Screenshot: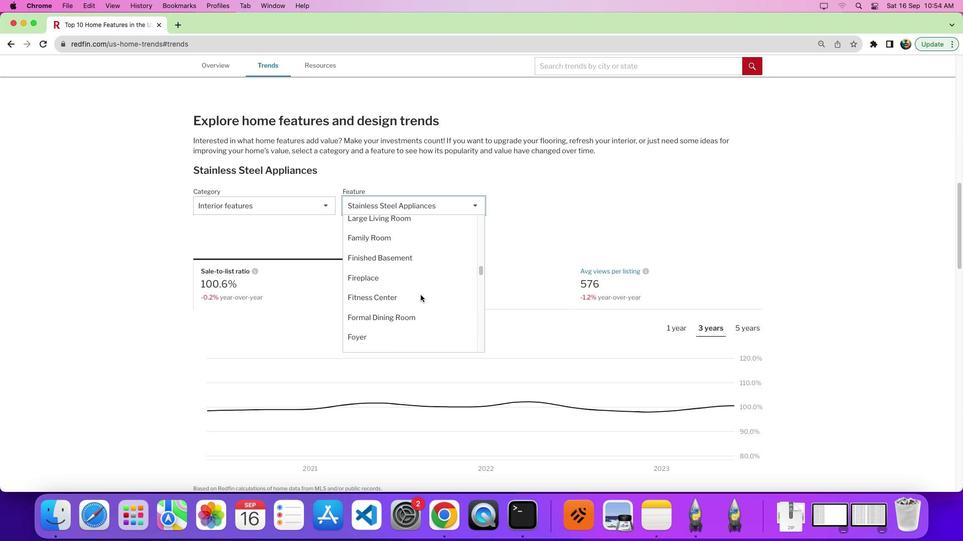 
Action: Mouse scrolled (431, 283) with delta (44, 117)
Screenshot: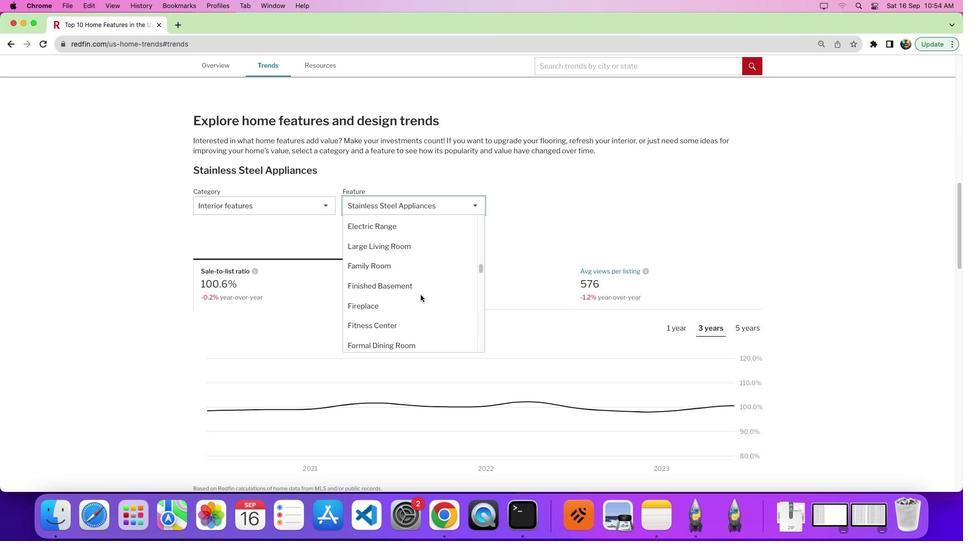 
Action: Mouse scrolled (431, 283) with delta (44, 117)
Screenshot: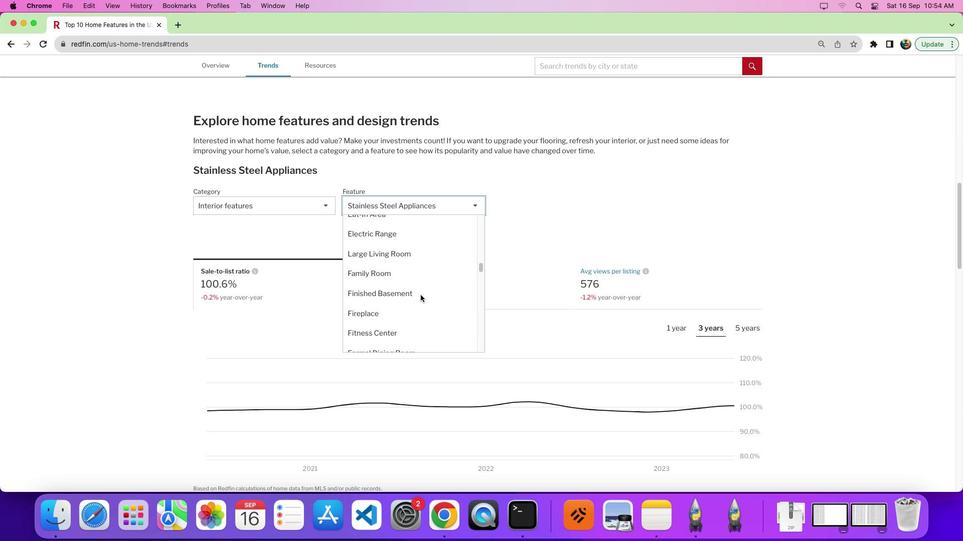
Action: Mouse scrolled (431, 283) with delta (44, 117)
Screenshot: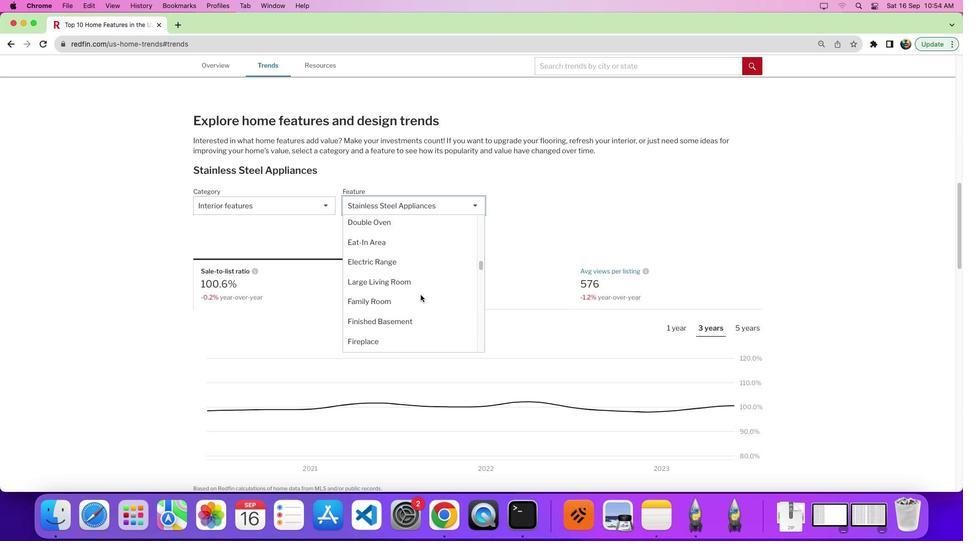 
Action: Mouse scrolled (431, 283) with delta (44, 117)
Screenshot: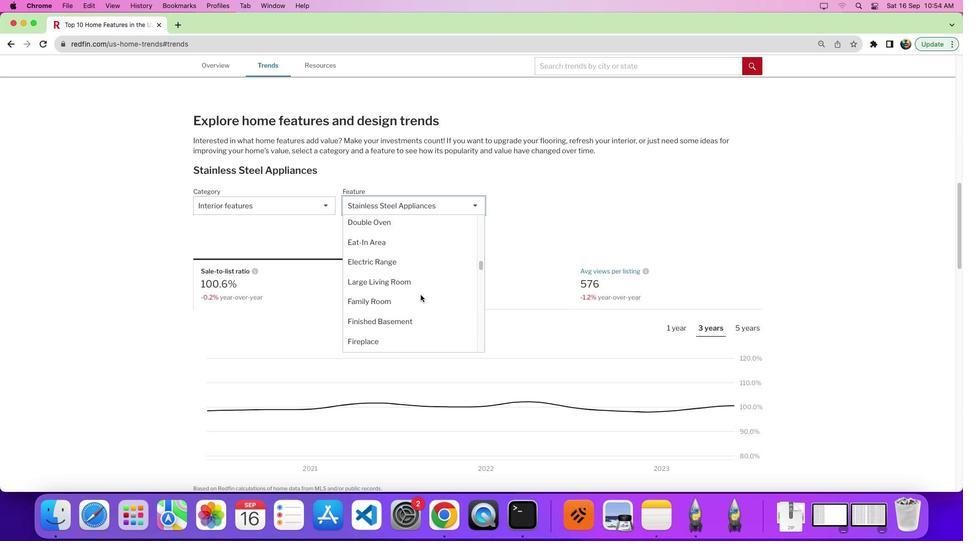 
Action: Mouse scrolled (431, 283) with delta (44, 117)
Screenshot: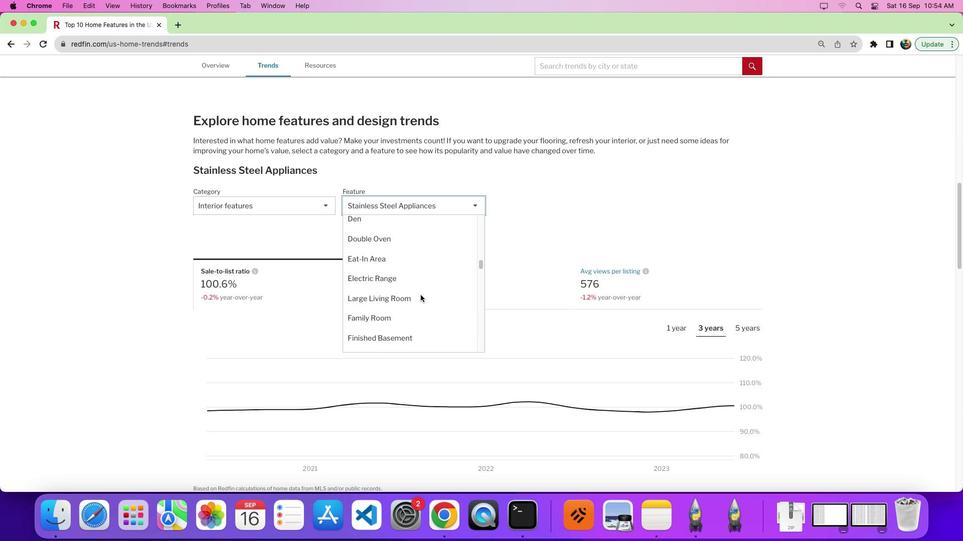 
Action: Mouse moved to (403, 266)
Screenshot: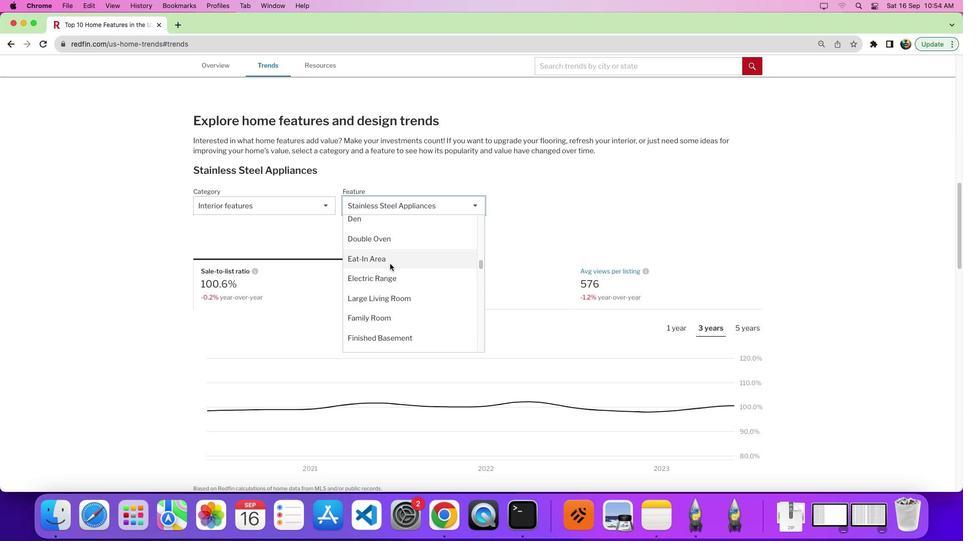 
Action: Mouse pressed left at (403, 266)
Screenshot: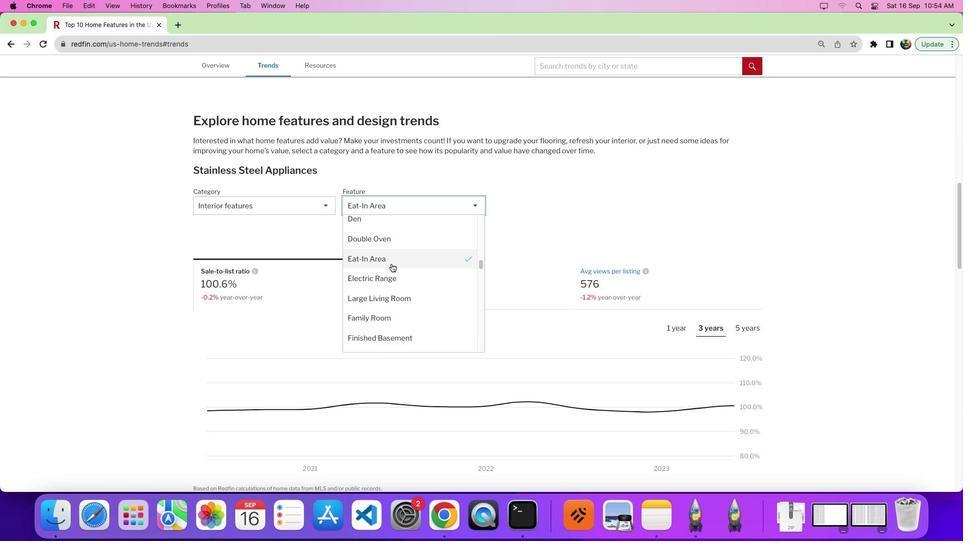 
Action: Mouse moved to (533, 275)
Screenshot: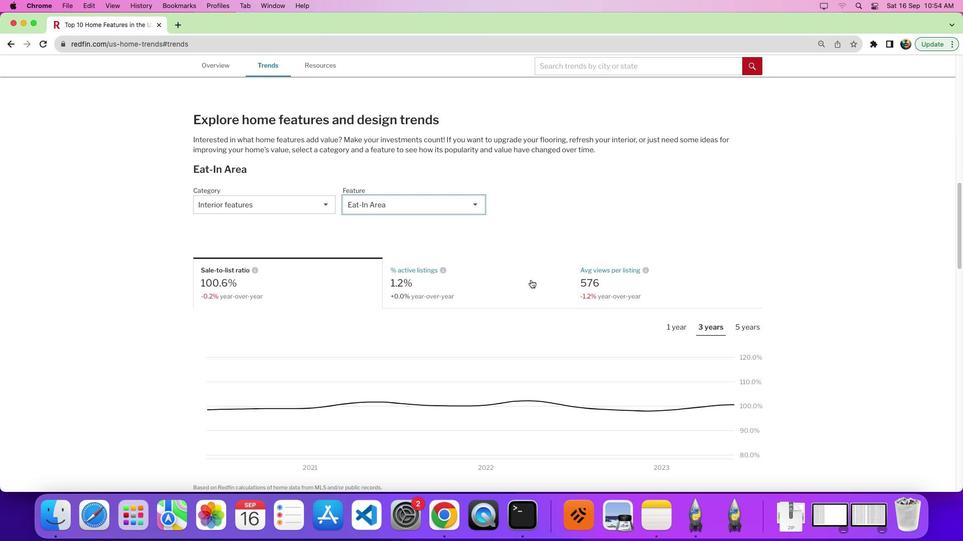 
Action: Mouse scrolled (533, 275) with delta (44, 117)
Screenshot: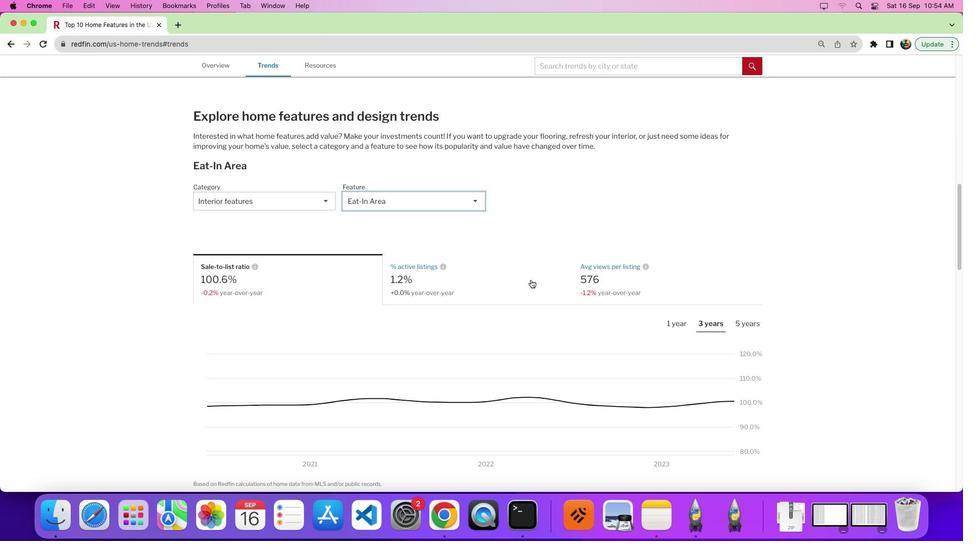 
Action: Mouse scrolled (533, 275) with delta (44, 117)
Screenshot: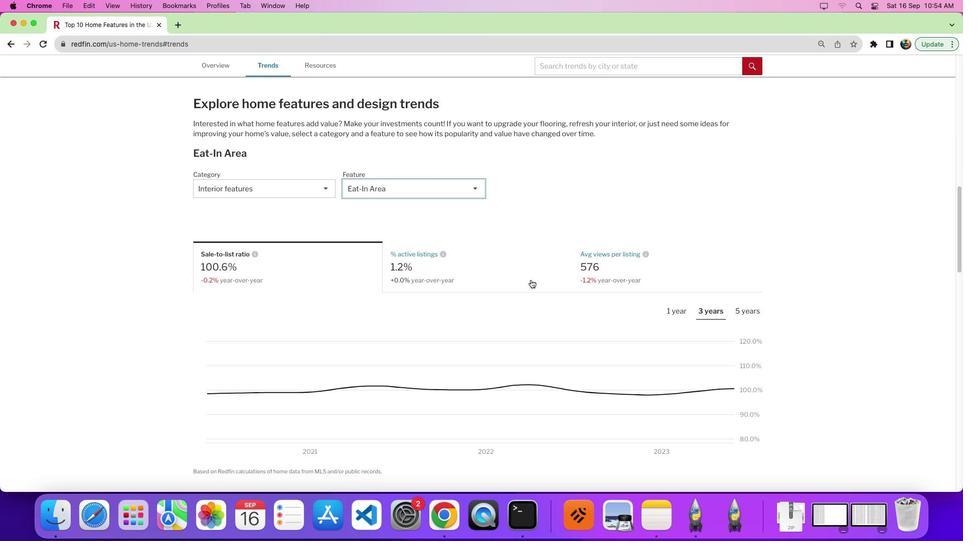 
Action: Mouse scrolled (533, 275) with delta (44, 117)
Screenshot: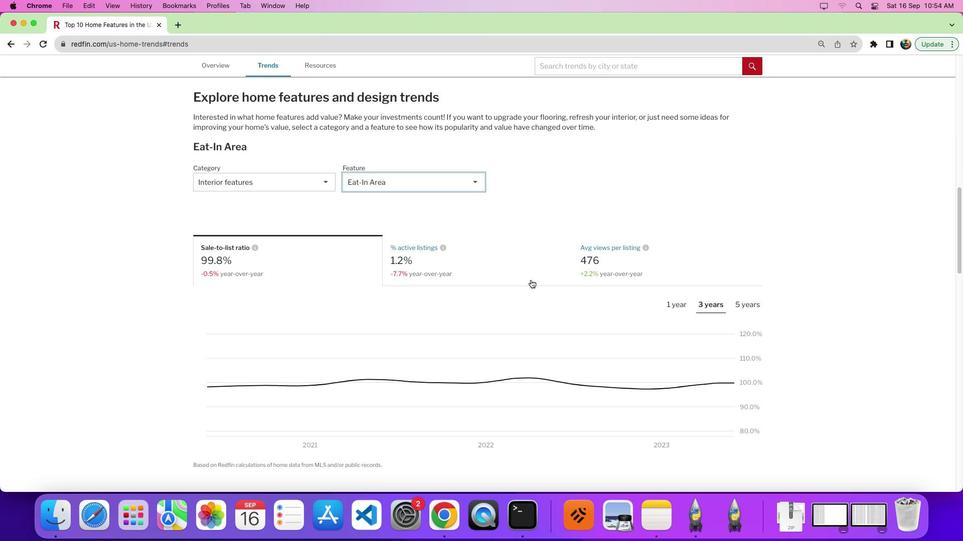 
Action: Mouse scrolled (533, 275) with delta (44, 117)
Screenshot: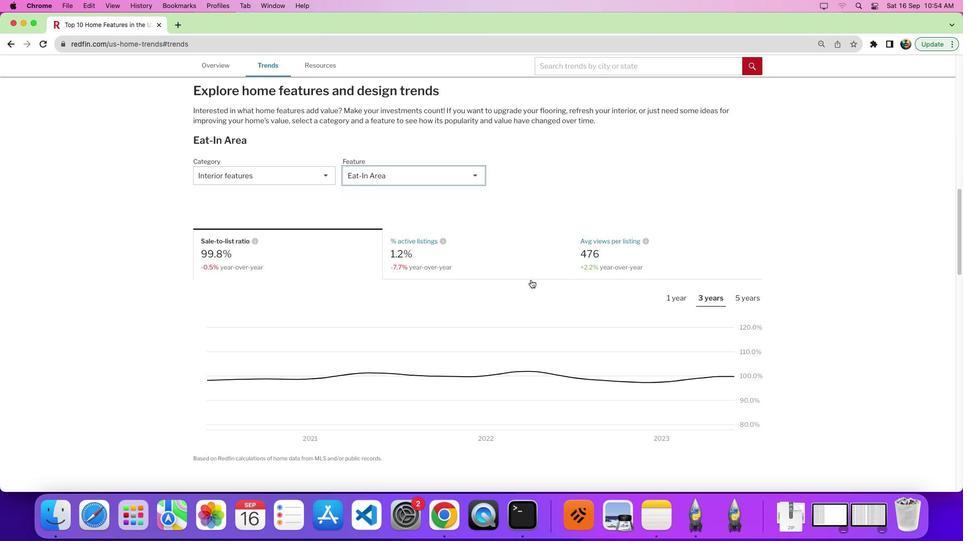 
Action: Mouse moved to (437, 260)
Screenshot: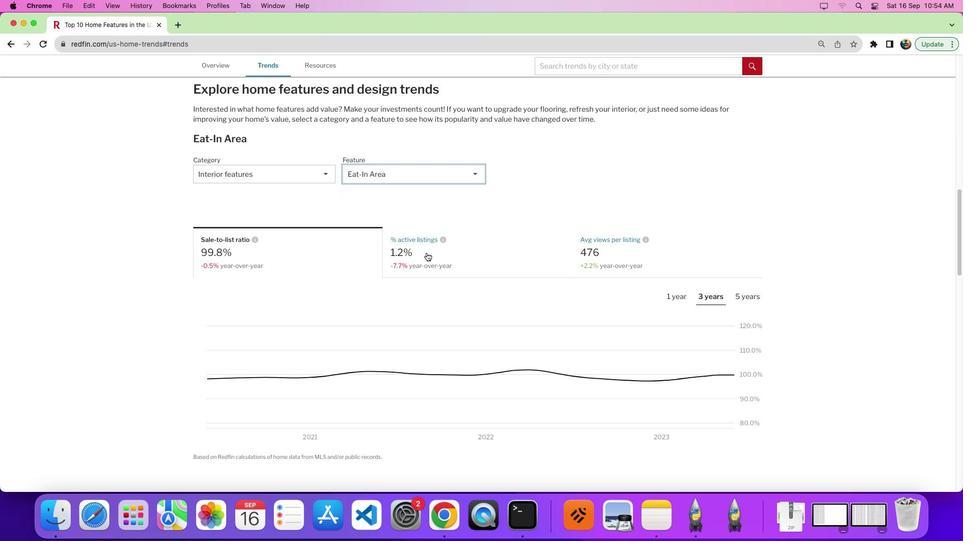 
Action: Mouse pressed left at (437, 260)
Screenshot: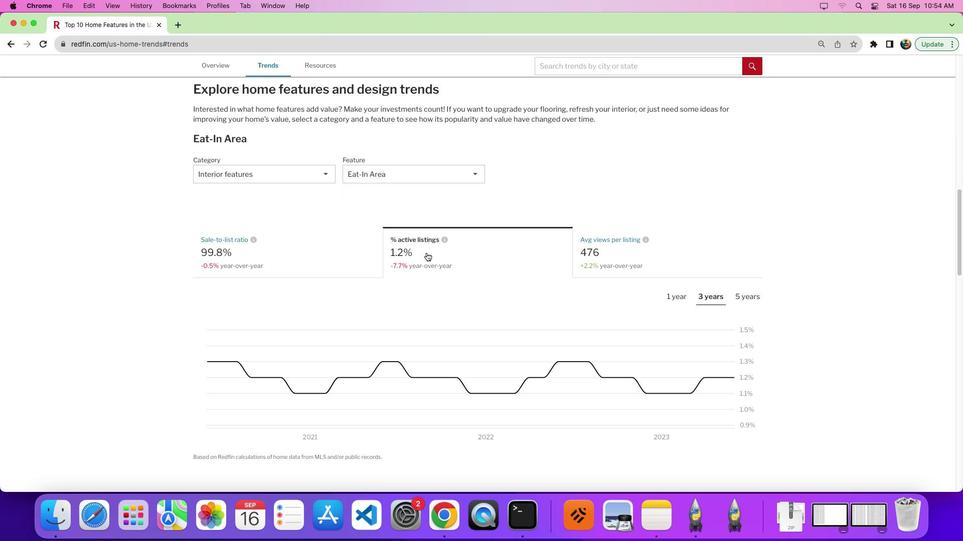 
Action: Mouse moved to (526, 271)
Screenshot: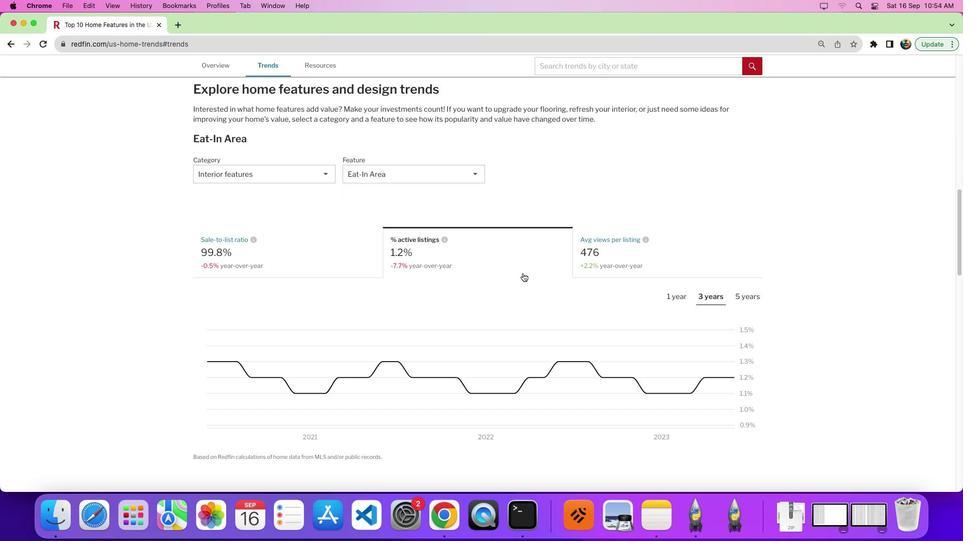 
Action: Mouse scrolled (526, 271) with delta (44, 117)
Screenshot: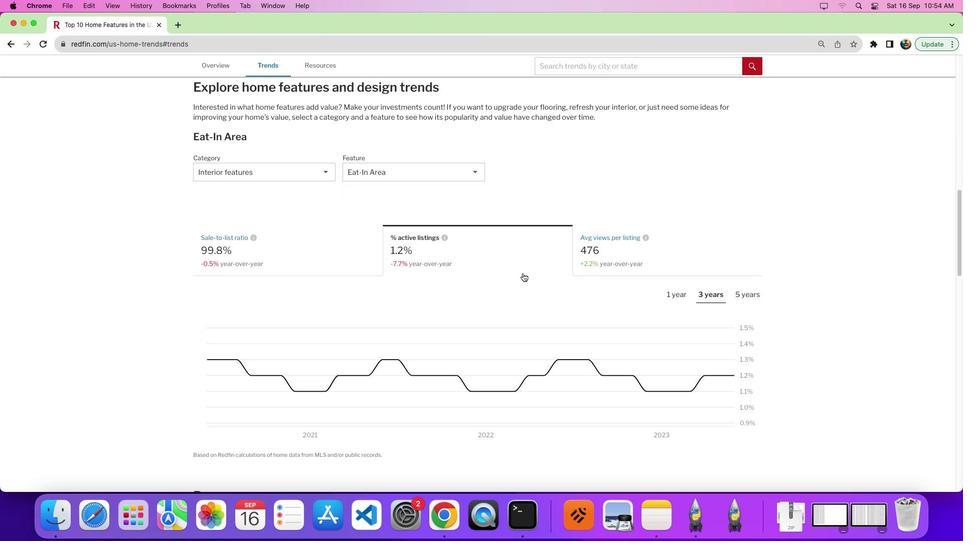 
Action: Mouse scrolled (526, 271) with delta (44, 117)
Screenshot: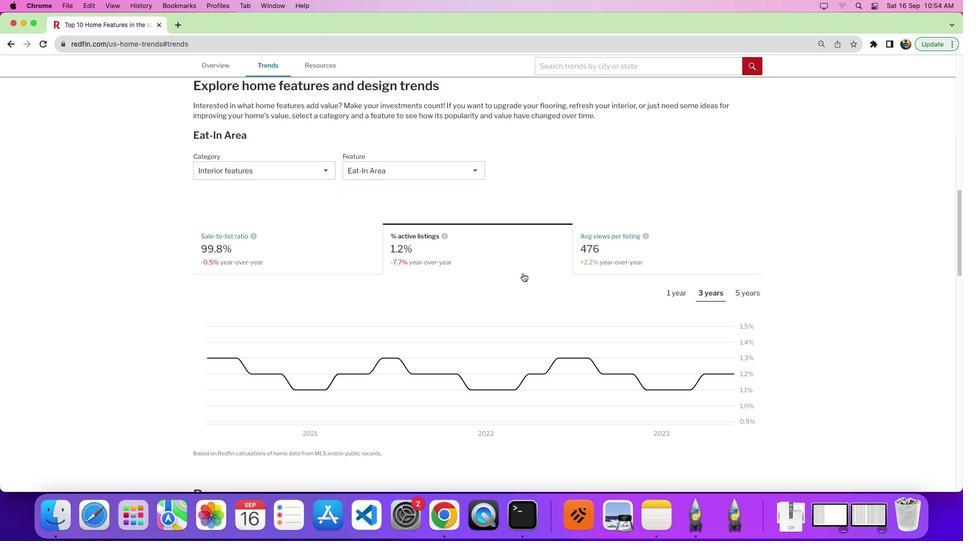 
Action: Mouse moved to (735, 283)
Screenshot: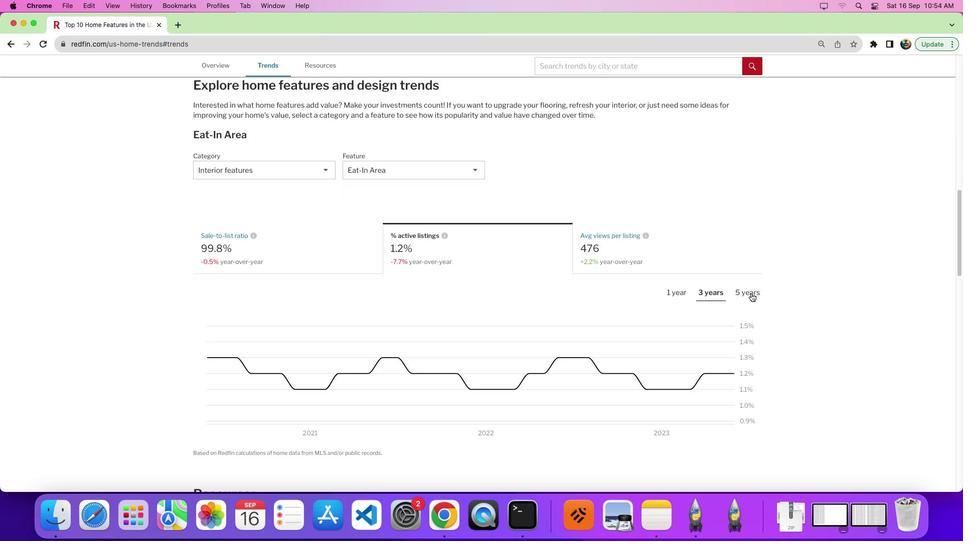 
Action: Mouse pressed left at (735, 283)
Screenshot: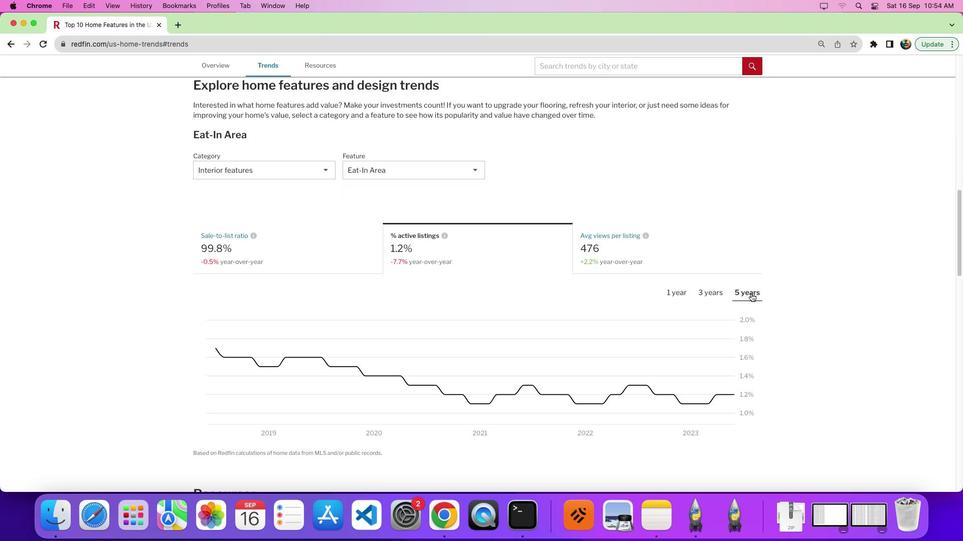 
Action: Mouse moved to (668, 283)
Screenshot: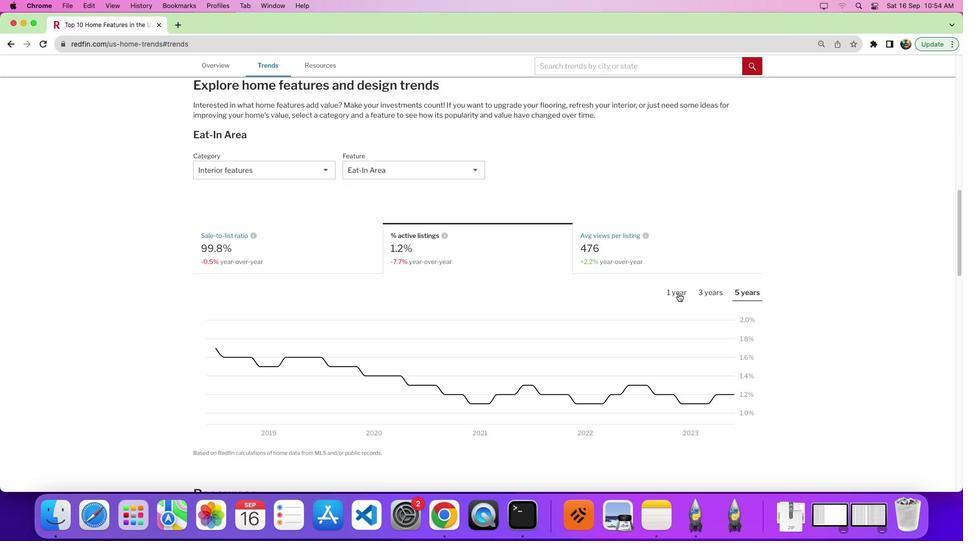 
Action: Mouse scrolled (668, 283) with delta (44, 117)
Screenshot: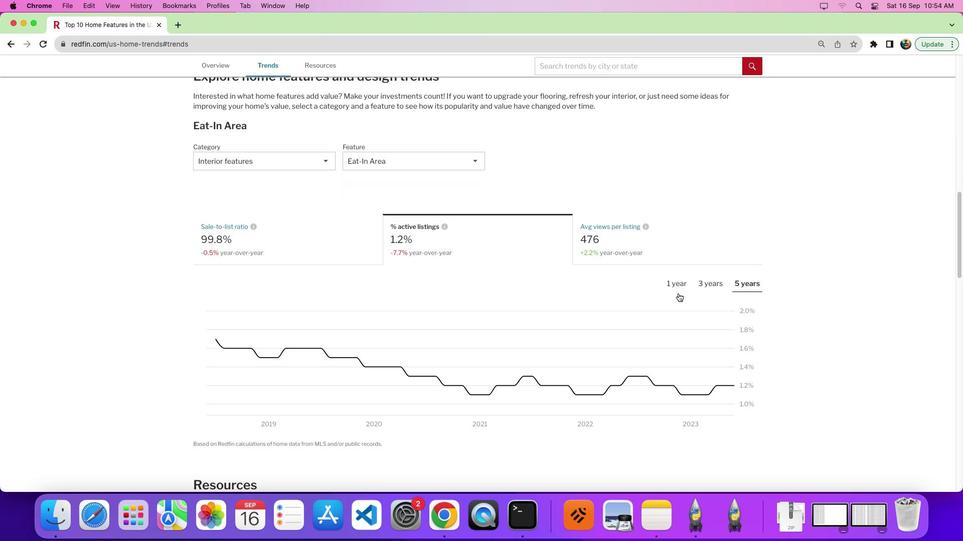 
Action: Mouse scrolled (668, 283) with delta (44, 117)
Screenshot: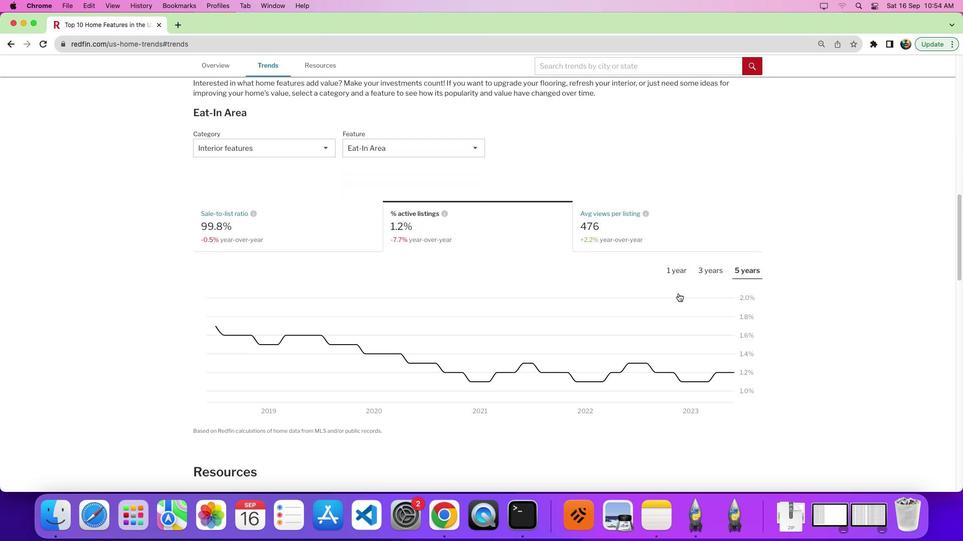 
Action: Mouse moved to (657, 285)
Screenshot: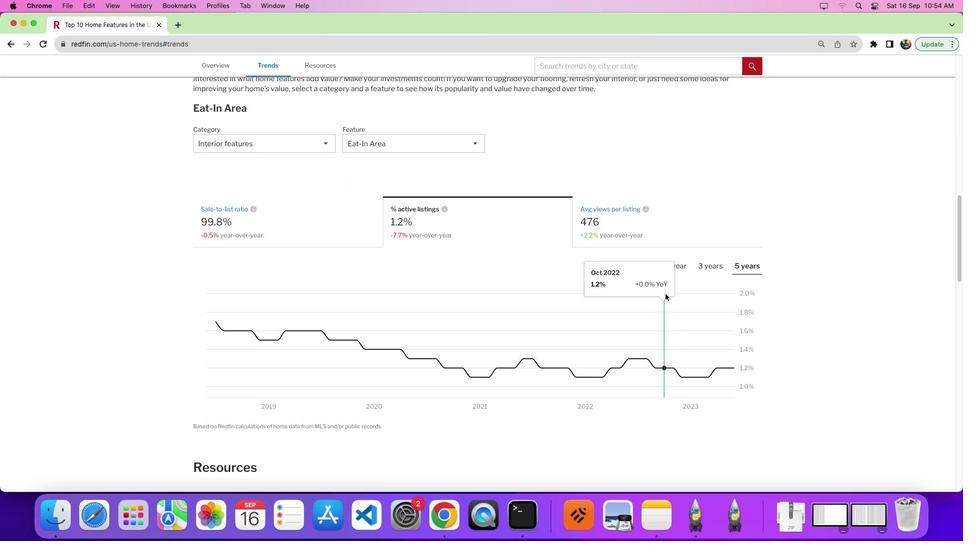 
